 Task: Change  the formatting of the data to 'Which is Greater than5, 'In conditional formating, put the option 'Yelow Fill with Drak Yellow Text'In the sheet  Data Spreadsheetbook
Action: Mouse moved to (55, 109)
Screenshot: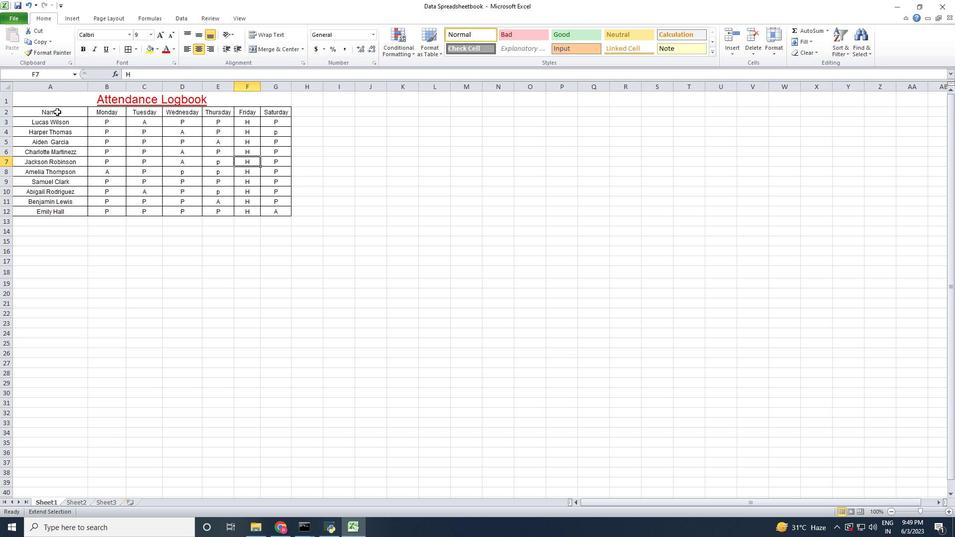 
Action: Mouse pressed left at (55, 109)
Screenshot: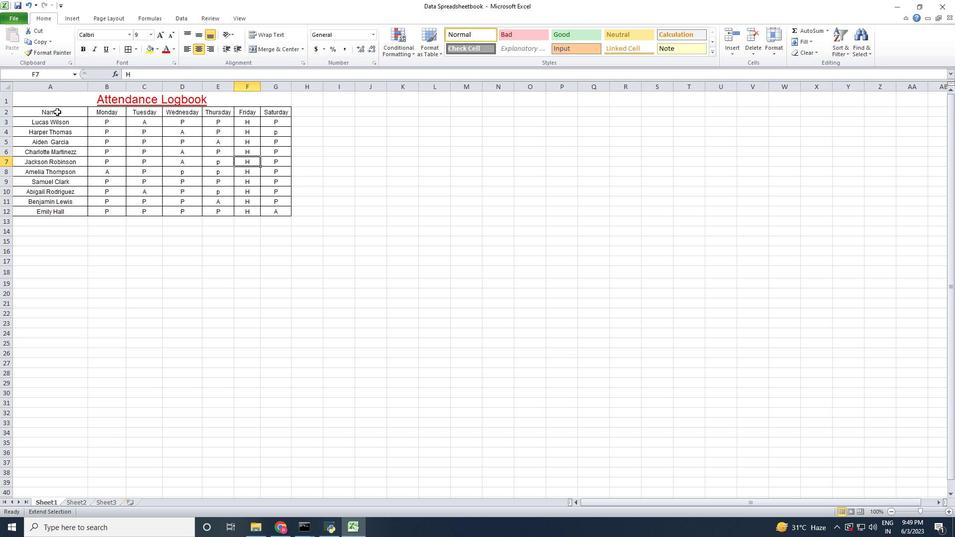
Action: Mouse moved to (38, 112)
Screenshot: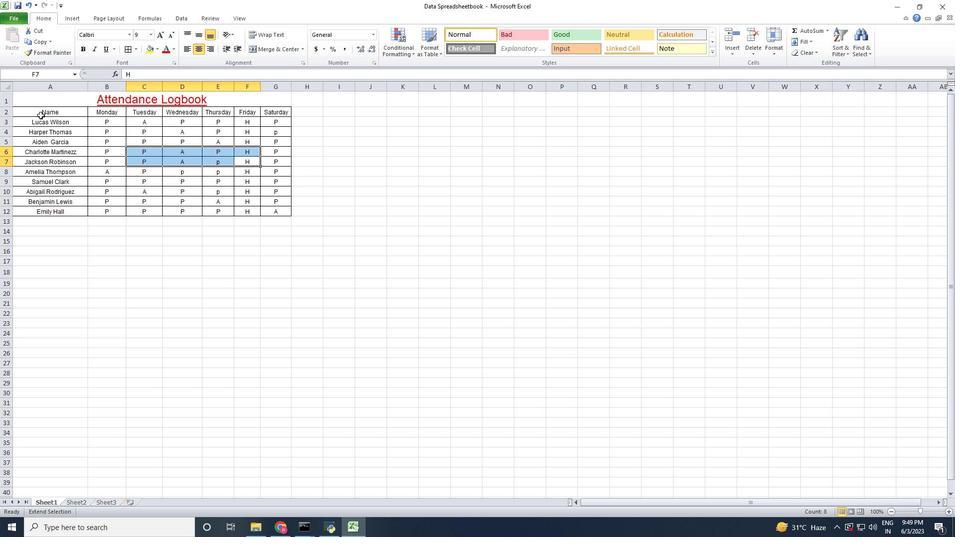 
Action: Mouse pressed left at (38, 112)
Screenshot: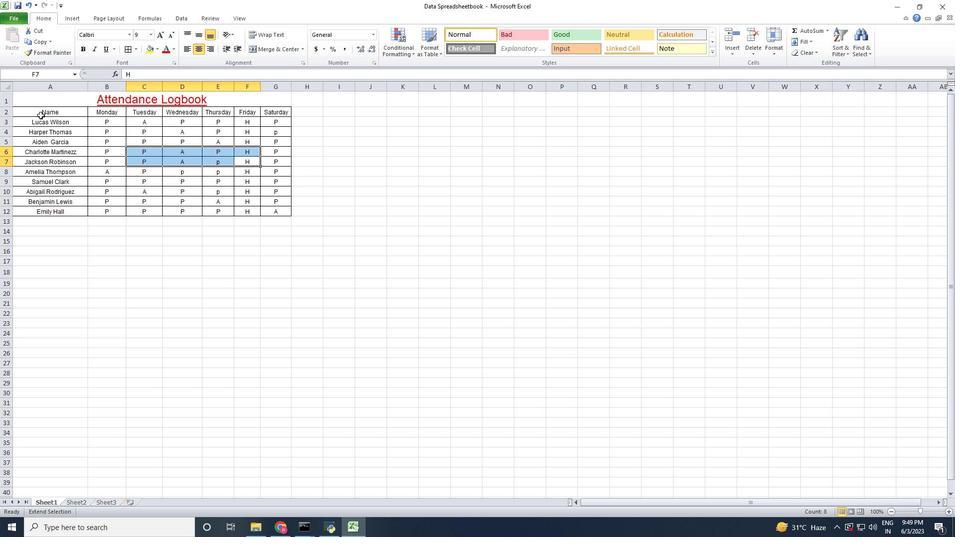 
Action: Mouse moved to (377, 192)
Screenshot: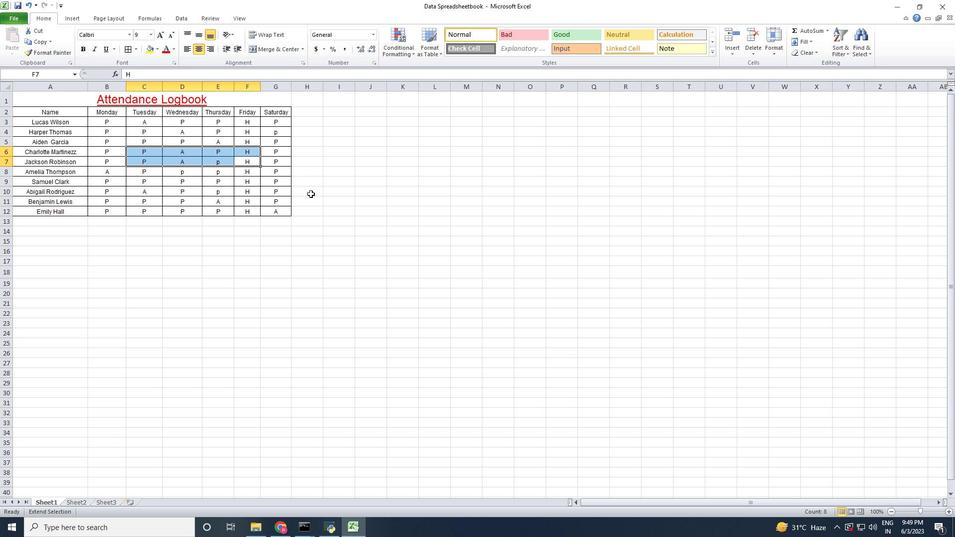 
Action: Mouse pressed left at (377, 192)
Screenshot: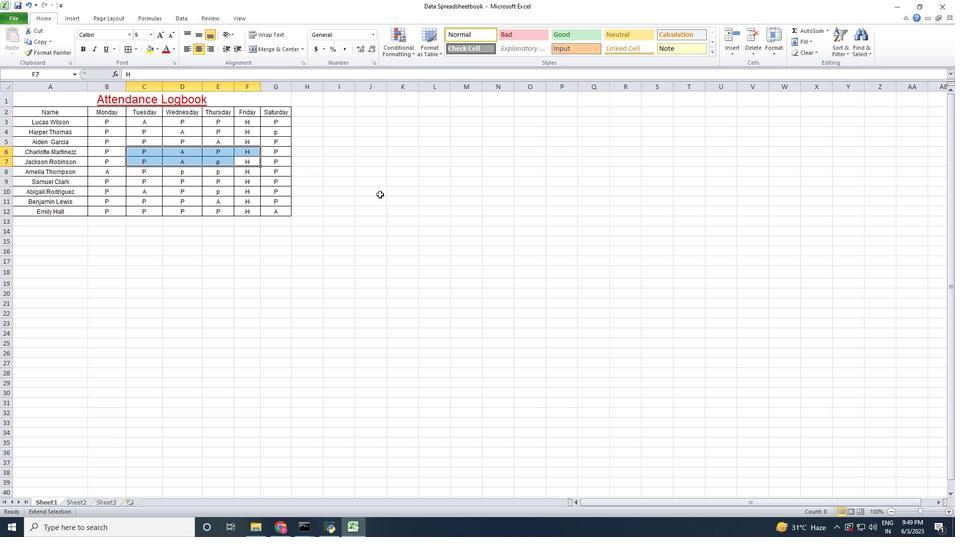 
Action: Mouse moved to (28, 108)
Screenshot: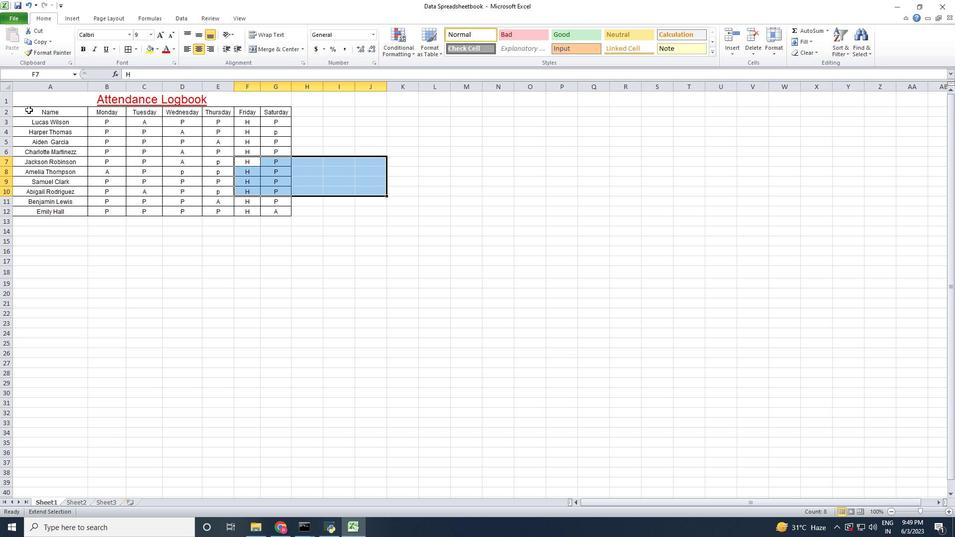 
Action: Mouse pressed left at (28, 108)
Screenshot: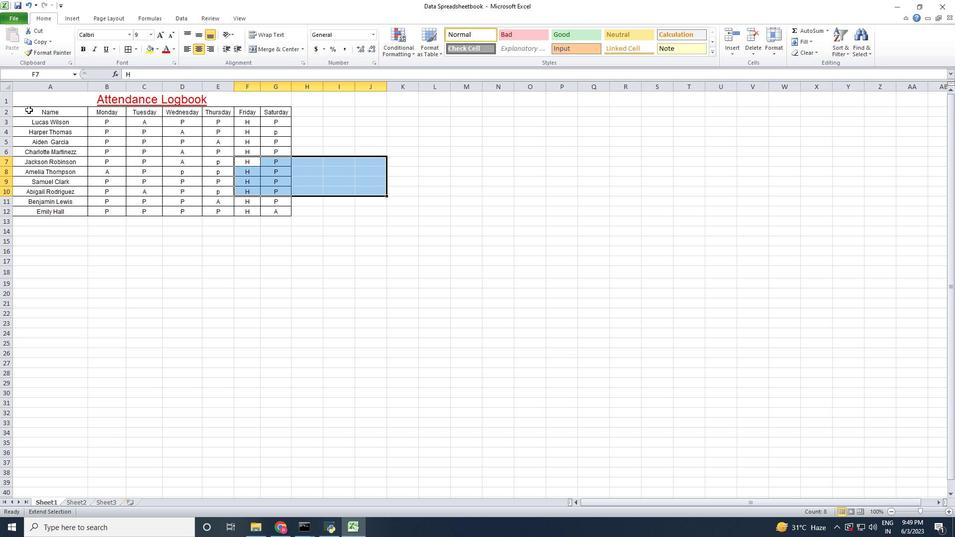 
Action: Mouse moved to (271, 208)
Screenshot: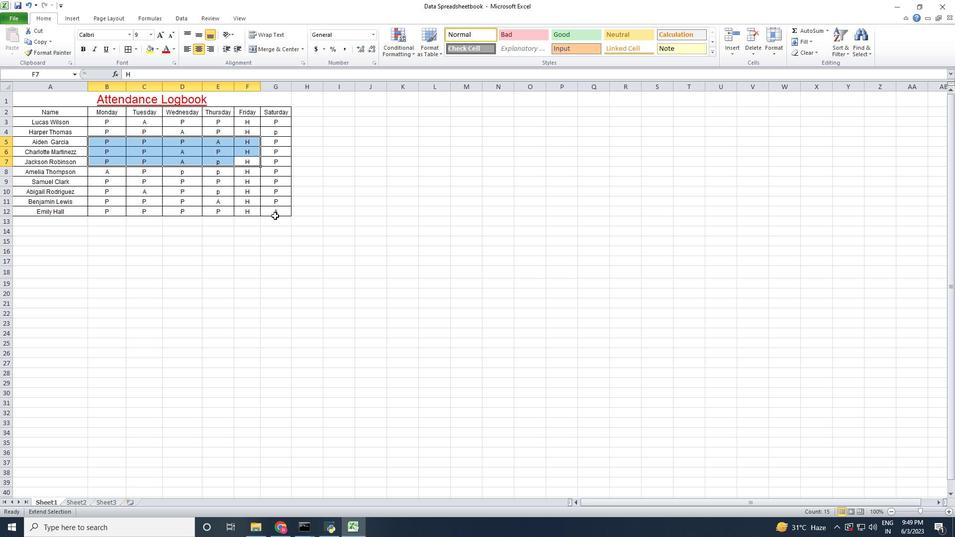 
Action: Mouse pressed left at (271, 208)
Screenshot: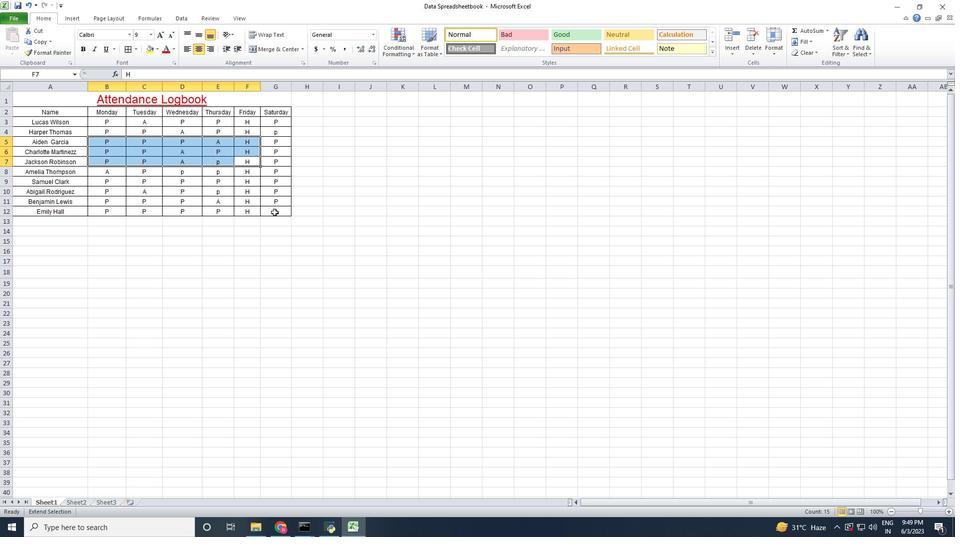 
Action: Mouse moved to (45, 111)
Screenshot: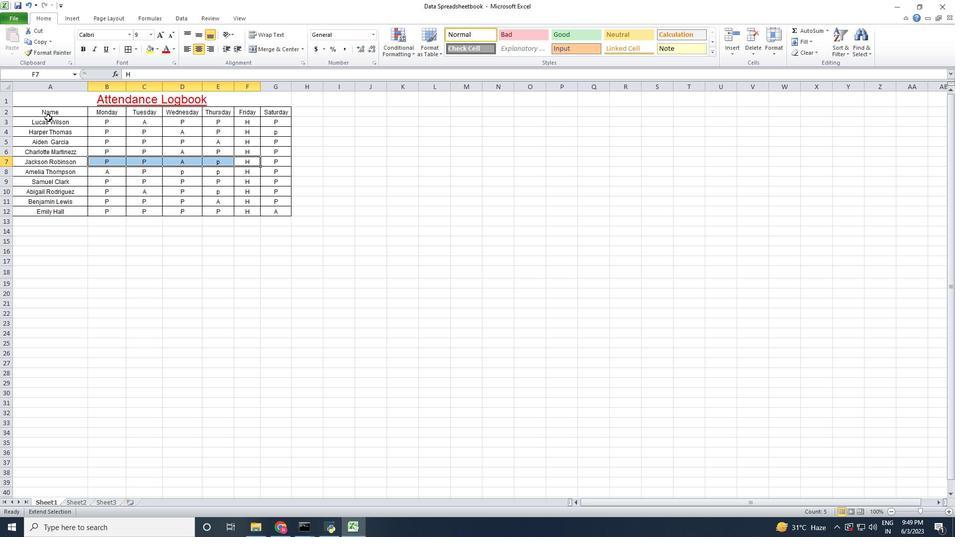 
Action: Mouse pressed left at (45, 111)
Screenshot: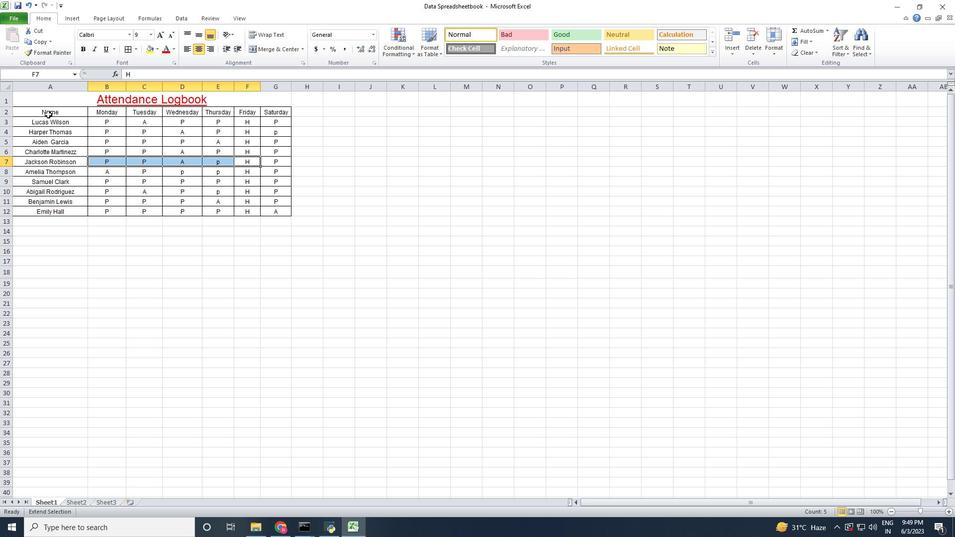 
Action: Mouse moved to (56, 112)
Screenshot: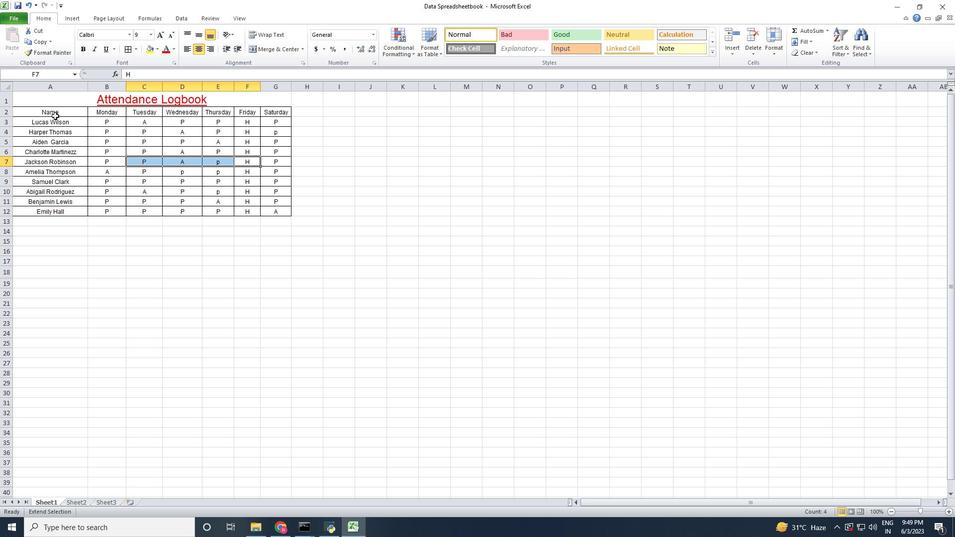 
Action: Mouse pressed left at (56, 112)
Screenshot: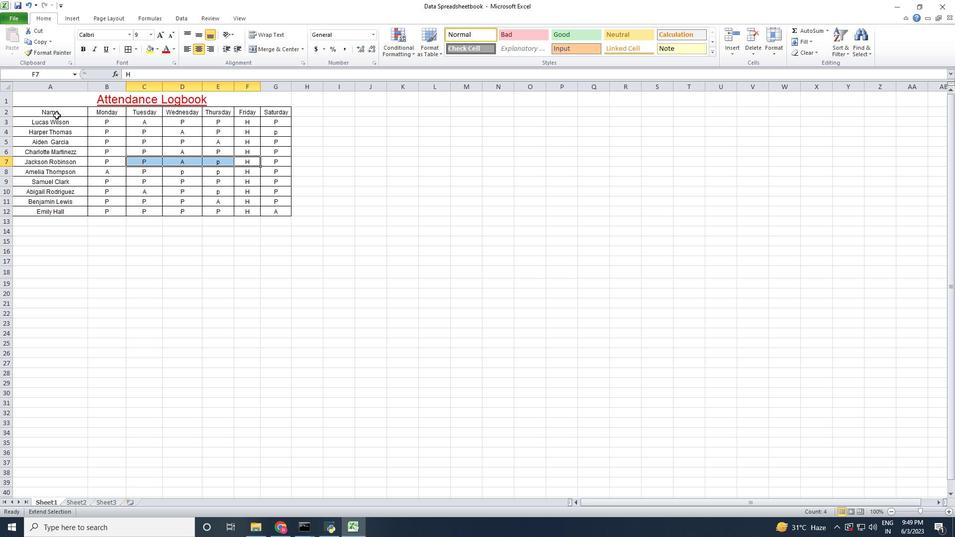 
Action: Mouse moved to (257, 163)
Screenshot: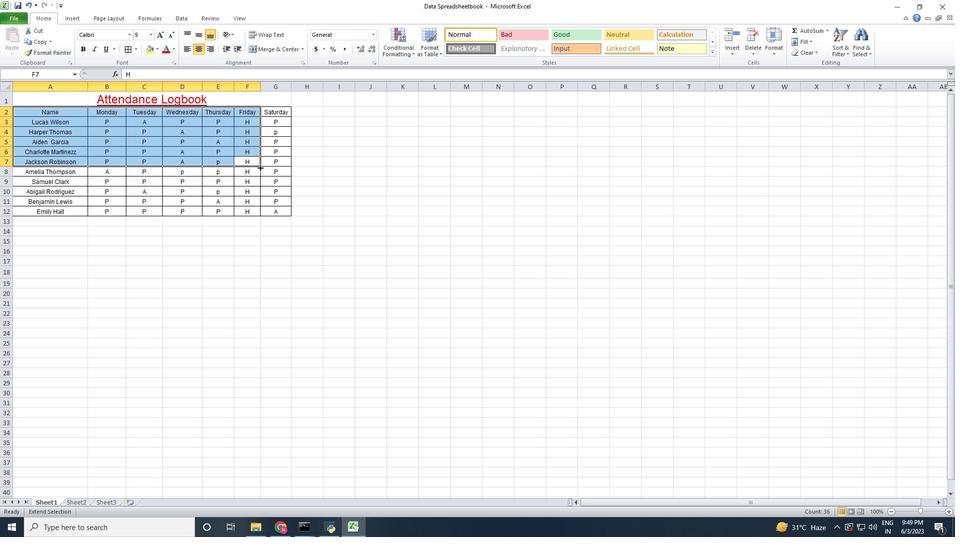 
Action: Mouse pressed left at (257, 163)
Screenshot: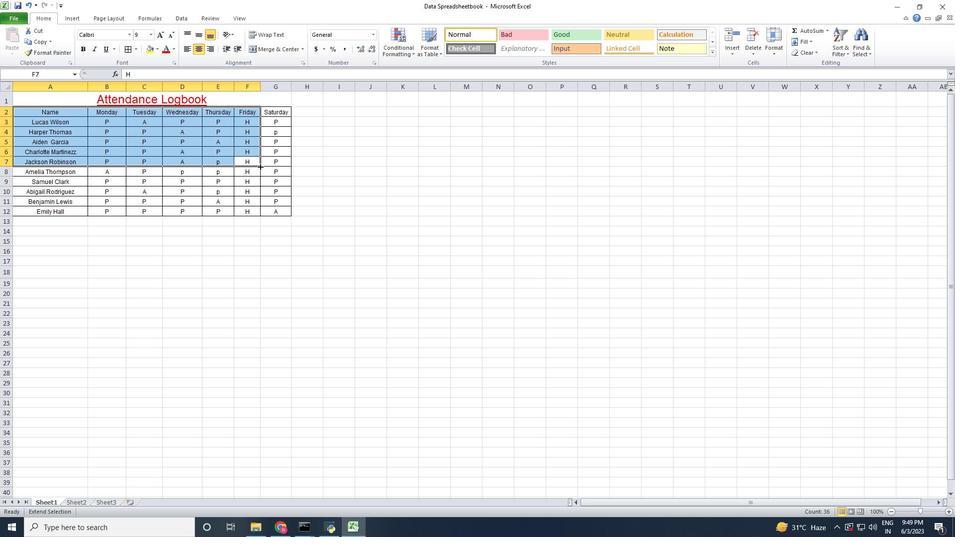 
Action: Mouse moved to (298, 162)
Screenshot: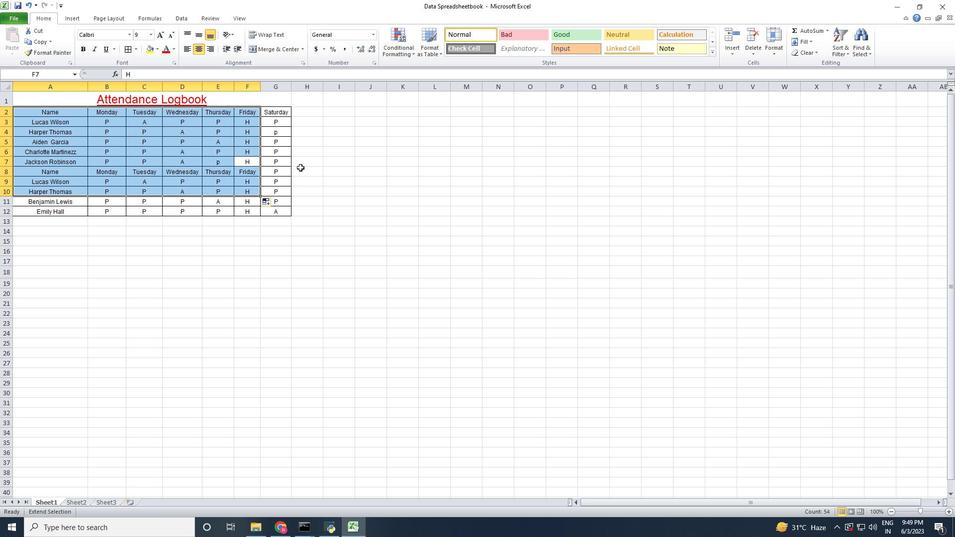 
Action: Mouse pressed left at (298, 162)
Screenshot: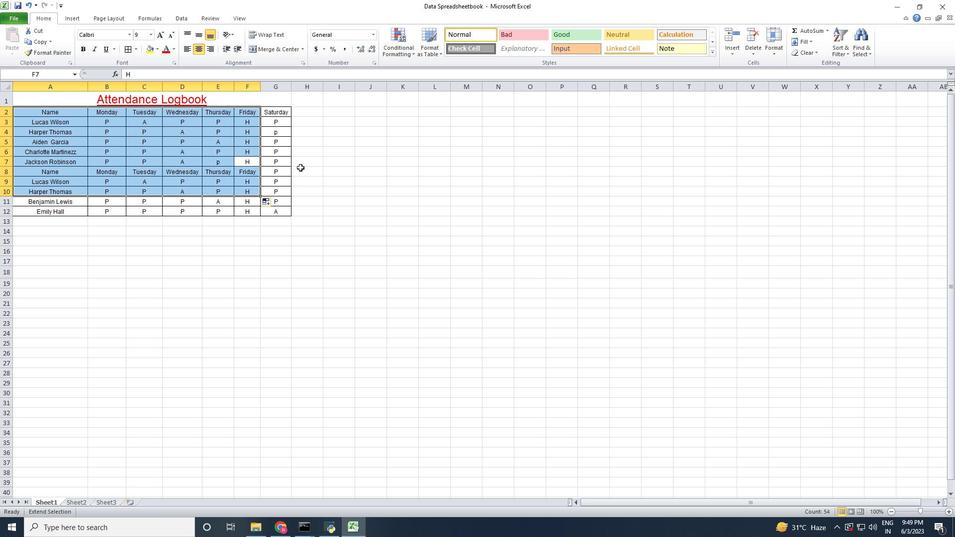 
Action: Mouse moved to (245, 183)
Screenshot: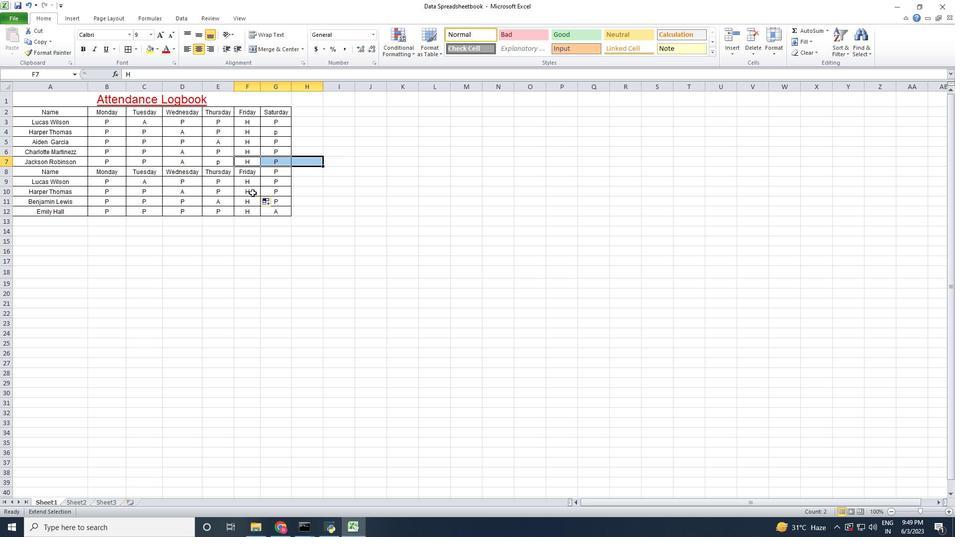 
Action: Mouse pressed left at (245, 183)
Screenshot: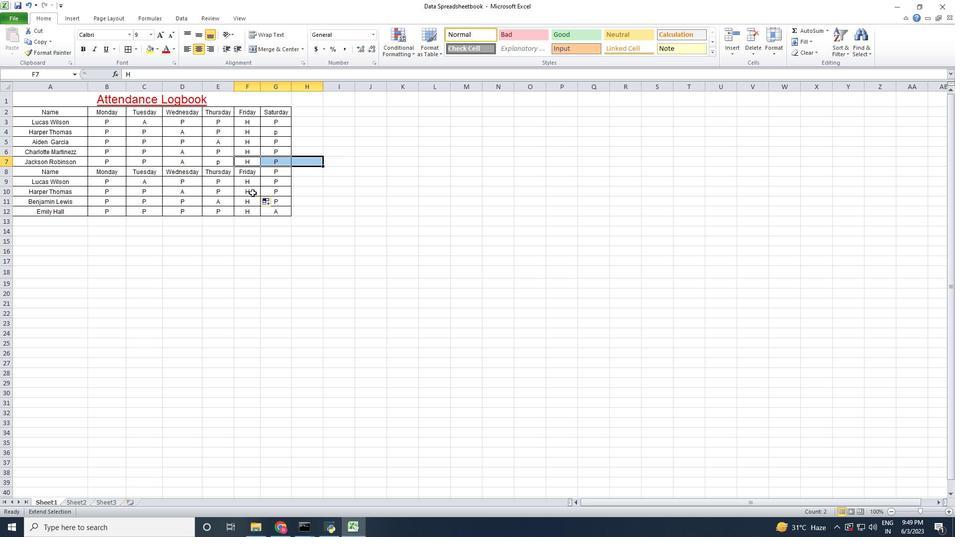 
Action: Mouse moved to (361, 226)
Screenshot: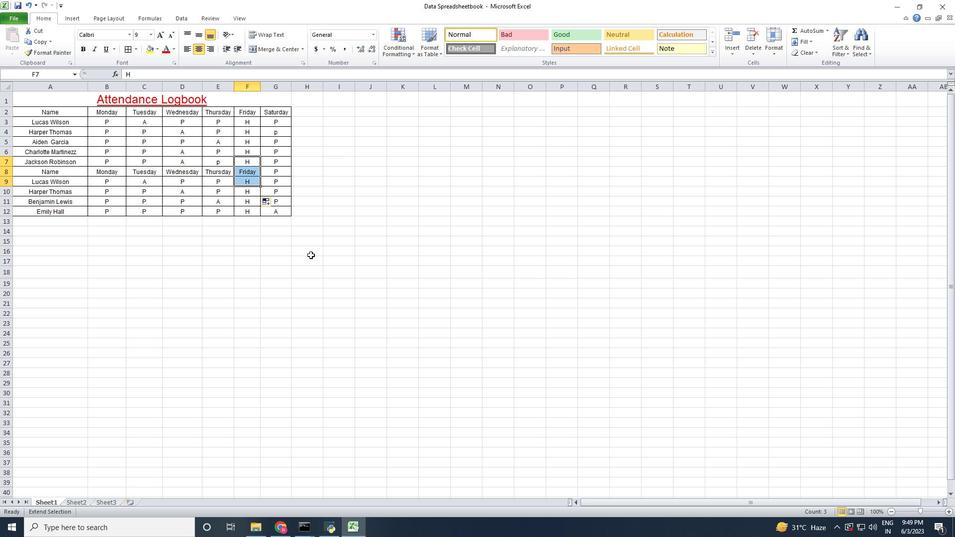 
Action: Mouse pressed right at (361, 226)
Screenshot: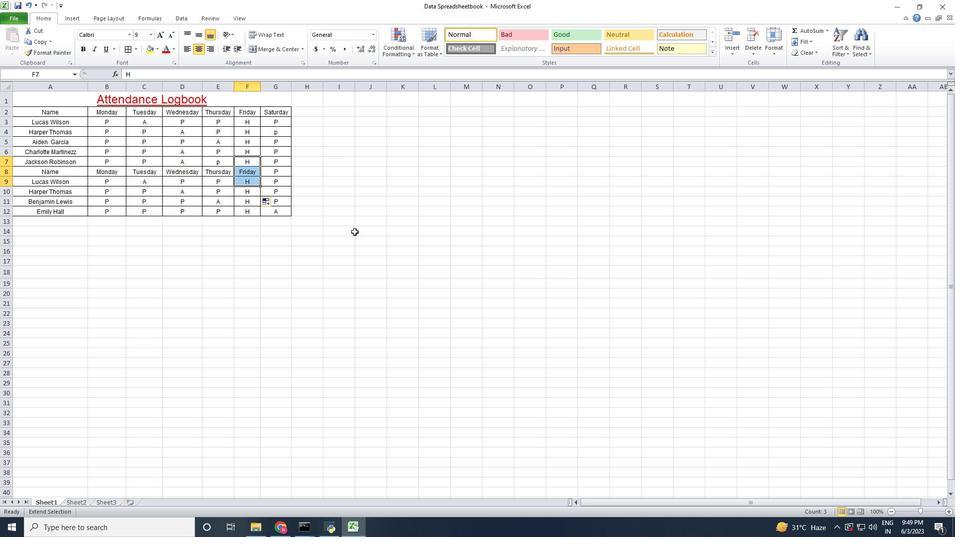 
Action: Mouse moved to (273, 275)
Screenshot: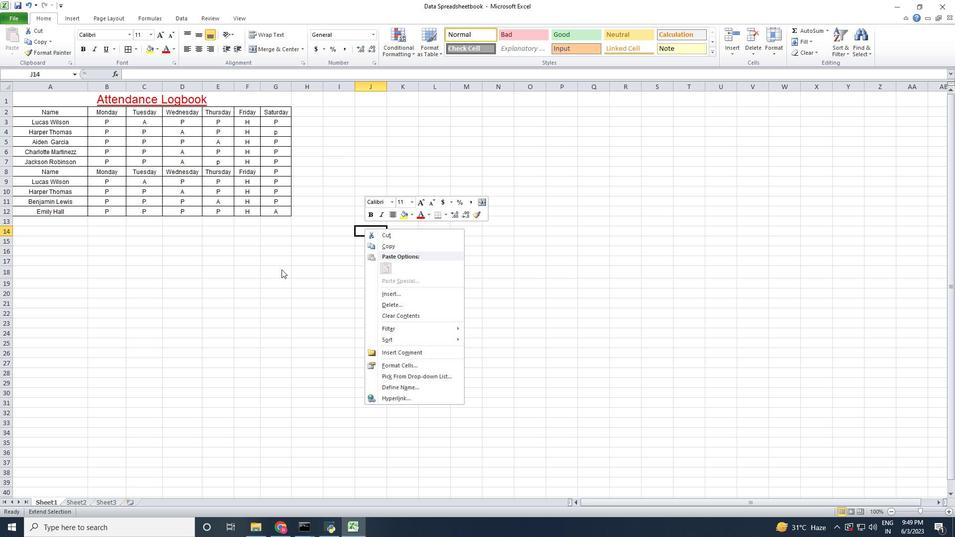 
Action: Mouse pressed left at (273, 275)
Screenshot: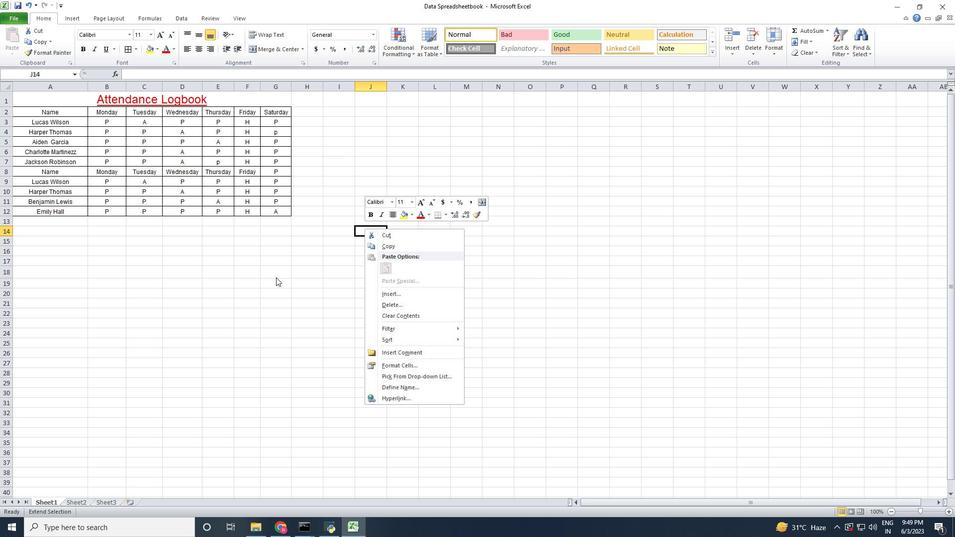 
Action: Mouse moved to (23, 112)
Screenshot: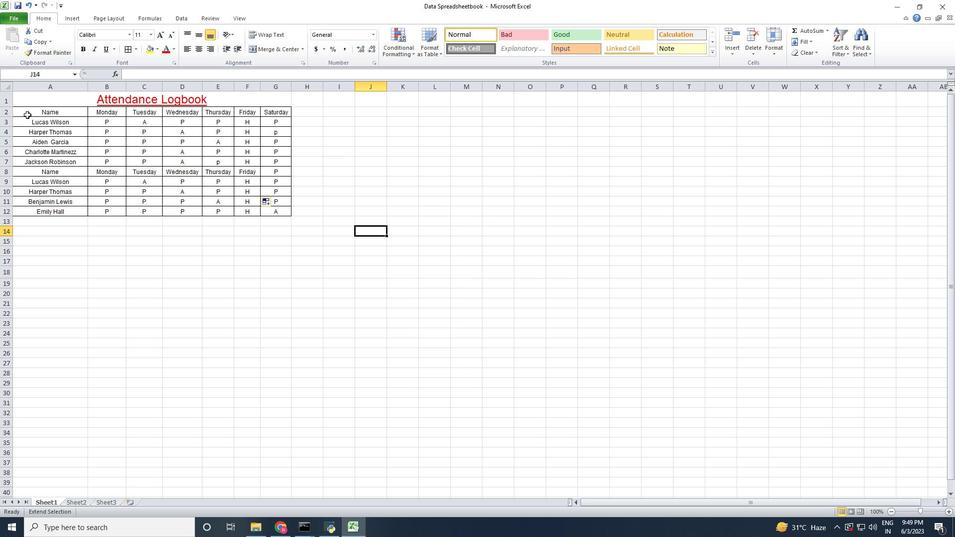 
Action: Mouse pressed left at (23, 112)
Screenshot: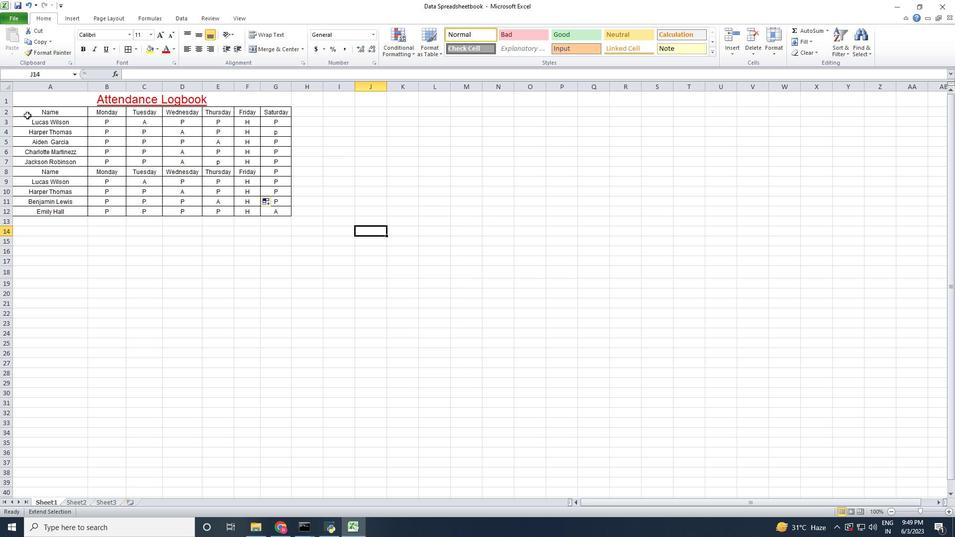 
Action: Mouse moved to (254, 274)
Screenshot: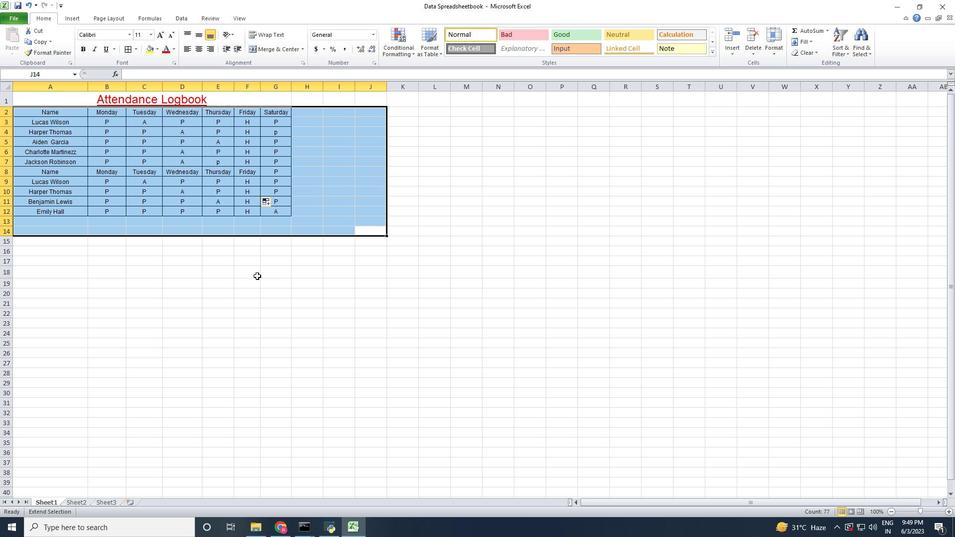 
Action: Mouse pressed left at (254, 274)
Screenshot: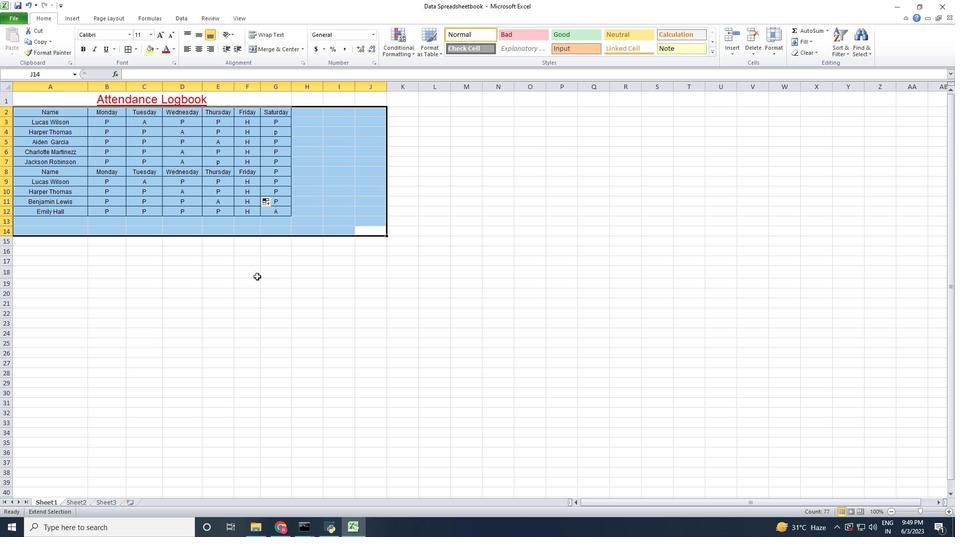 
Action: Mouse moved to (233, 300)
Screenshot: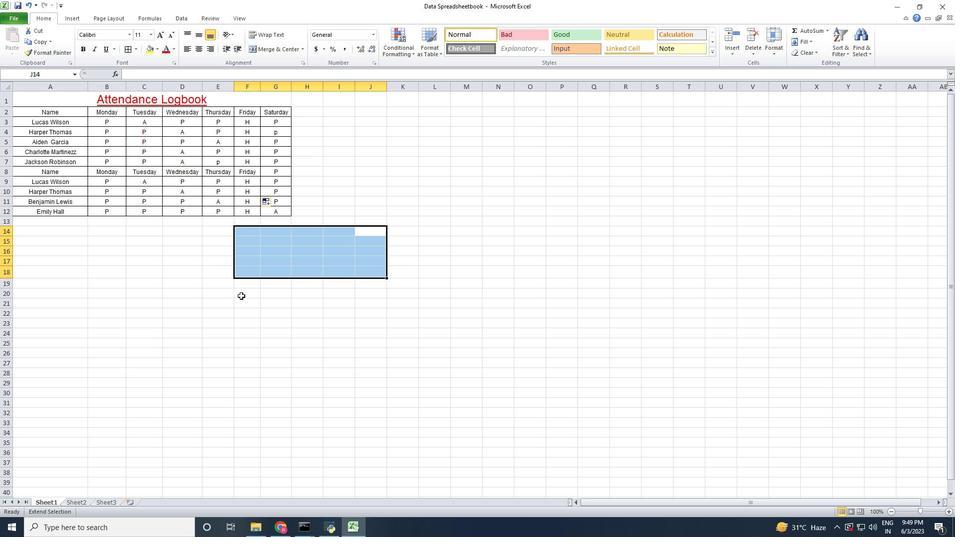 
Action: Key pressed ctrl+Z
Screenshot: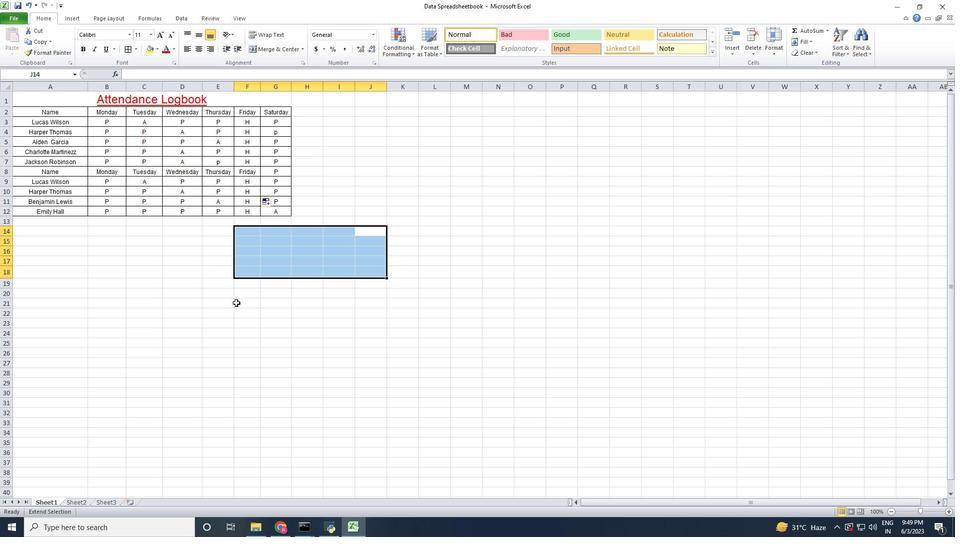 
Action: Mouse moved to (369, 269)
Screenshot: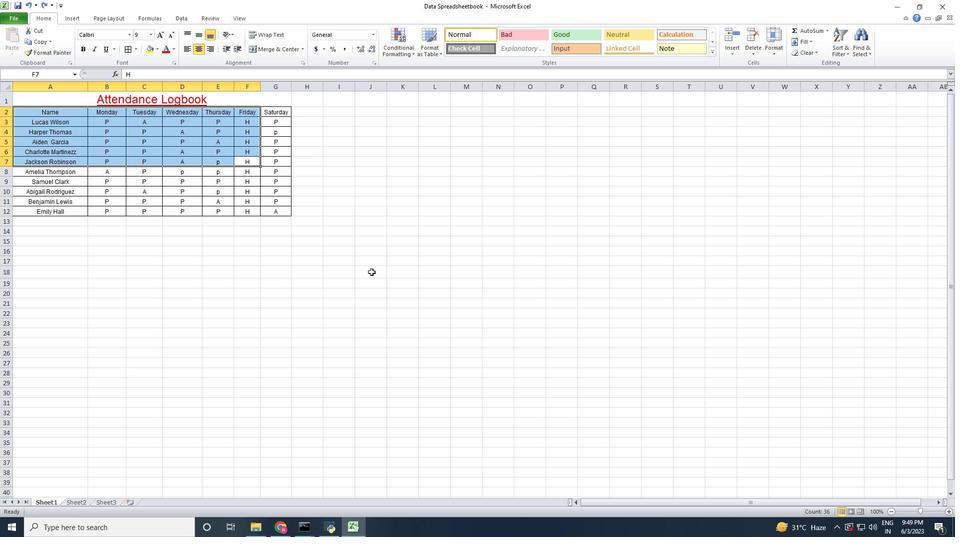 
Action: Mouse pressed left at (369, 269)
Screenshot: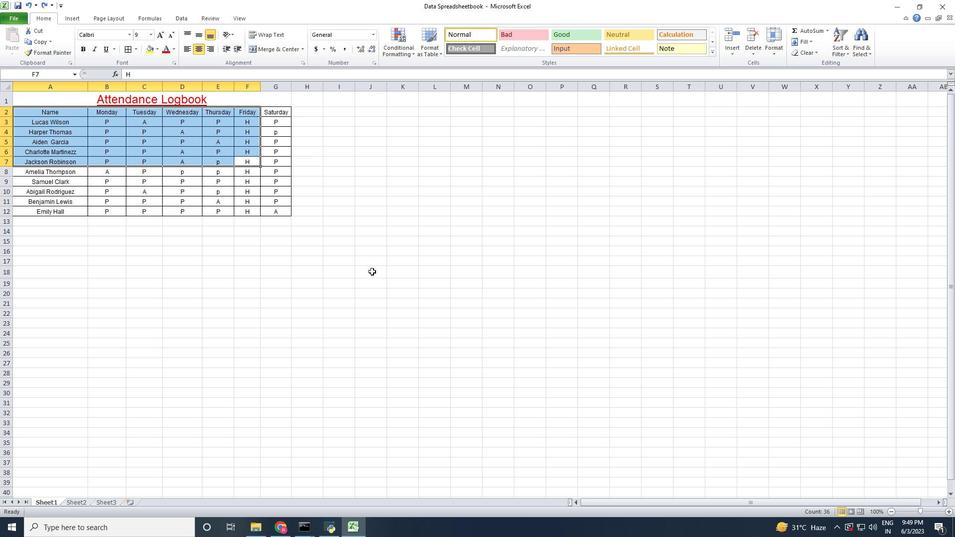
Action: Mouse moved to (12, 104)
Screenshot: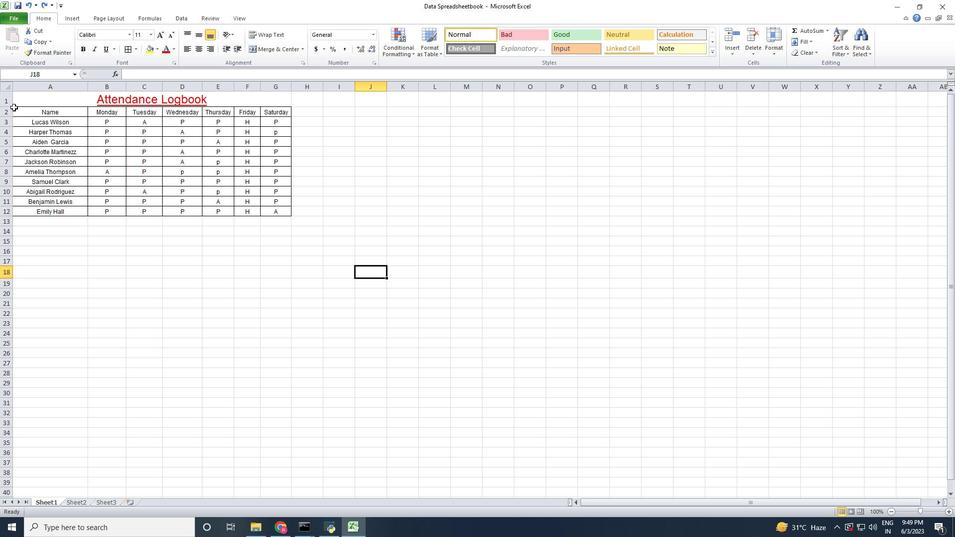 
Action: Mouse pressed left at (12, 104)
Screenshot: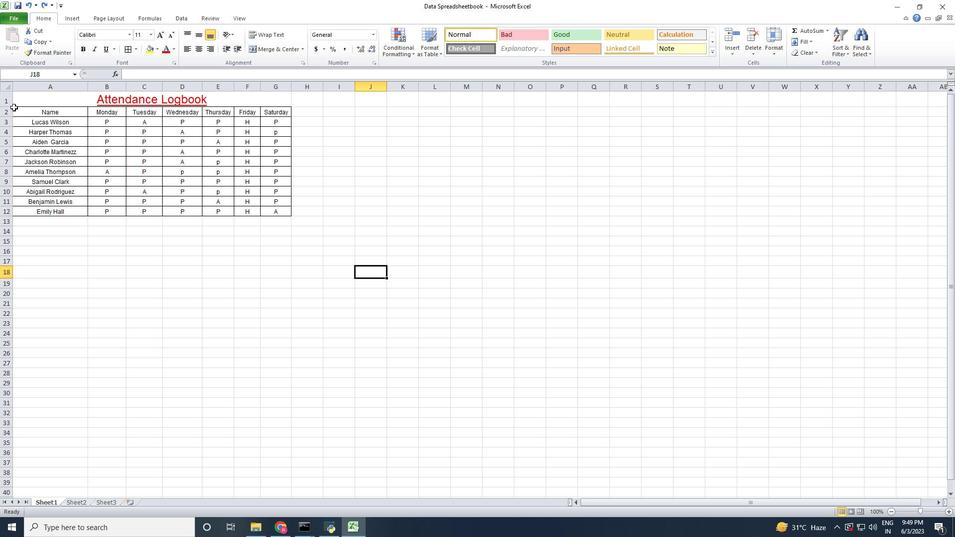 
Action: Mouse moved to (39, 109)
Screenshot: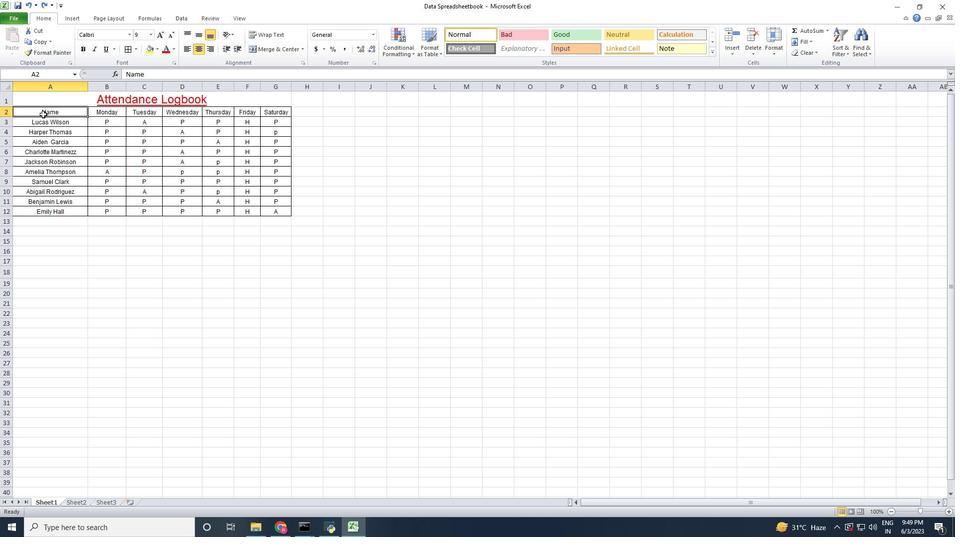 
Action: Mouse pressed left at (39, 109)
Screenshot: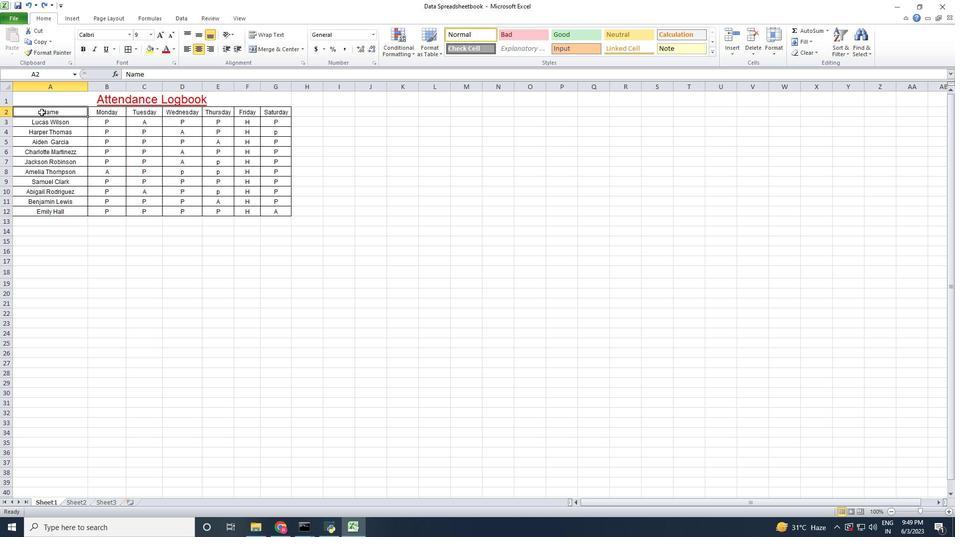 
Action: Mouse moved to (50, 100)
Screenshot: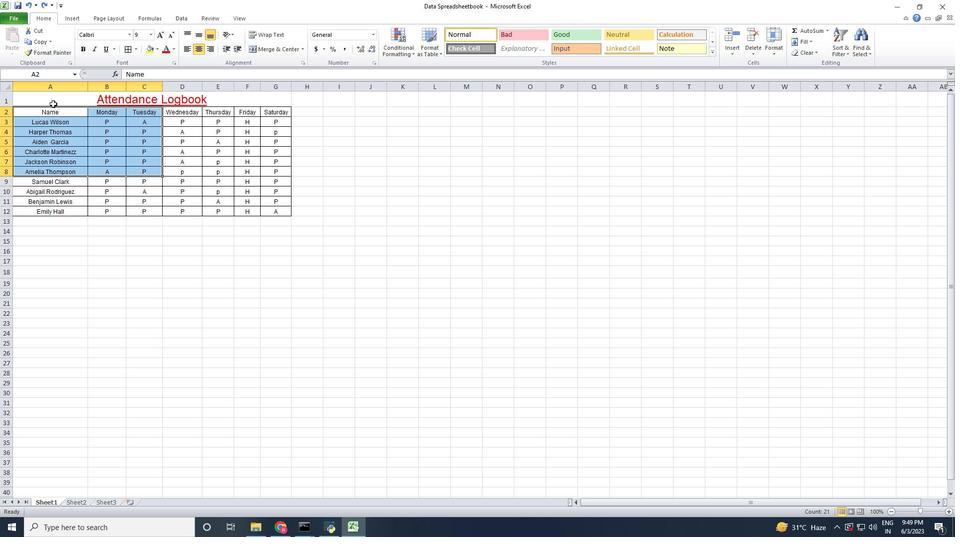 
Action: Mouse pressed left at (50, 100)
Screenshot: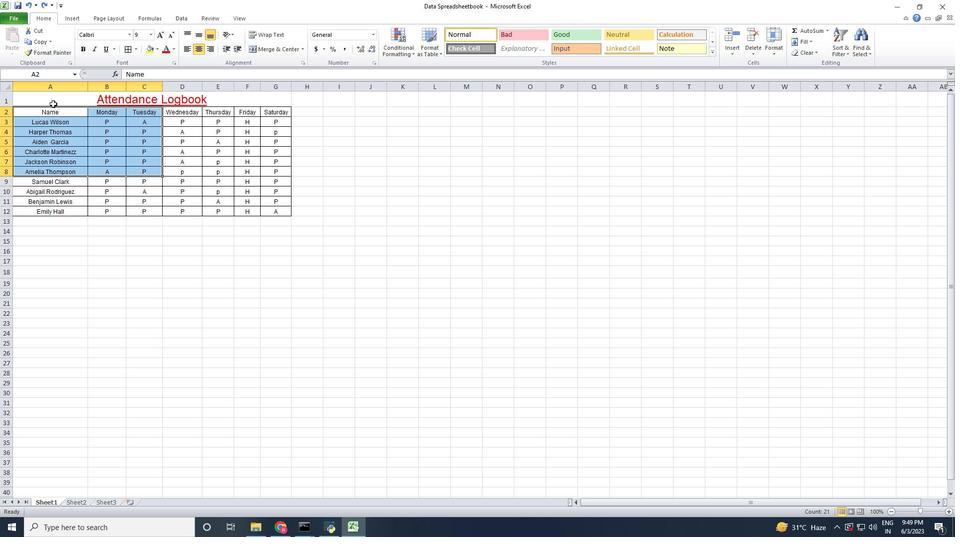 
Action: Mouse moved to (28, 100)
Screenshot: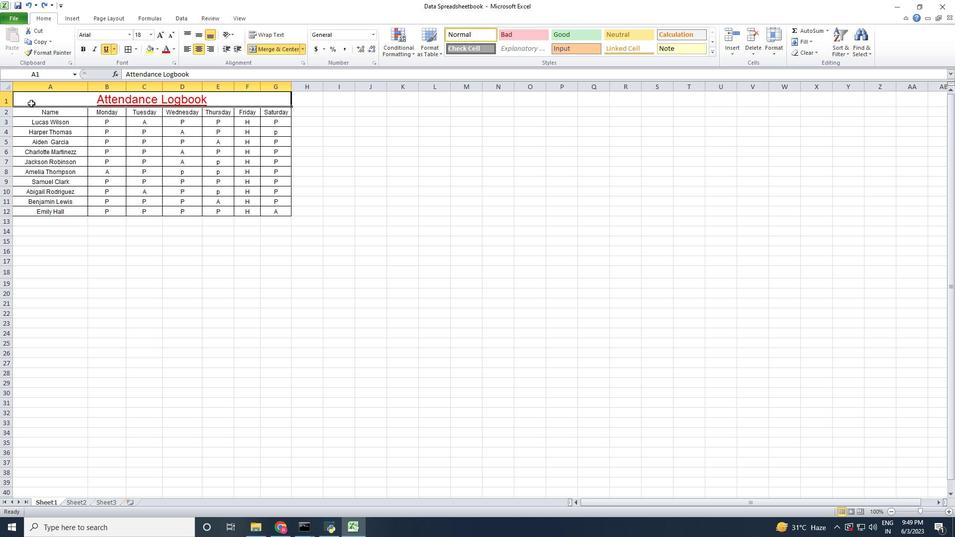 
Action: Mouse pressed left at (28, 100)
Screenshot: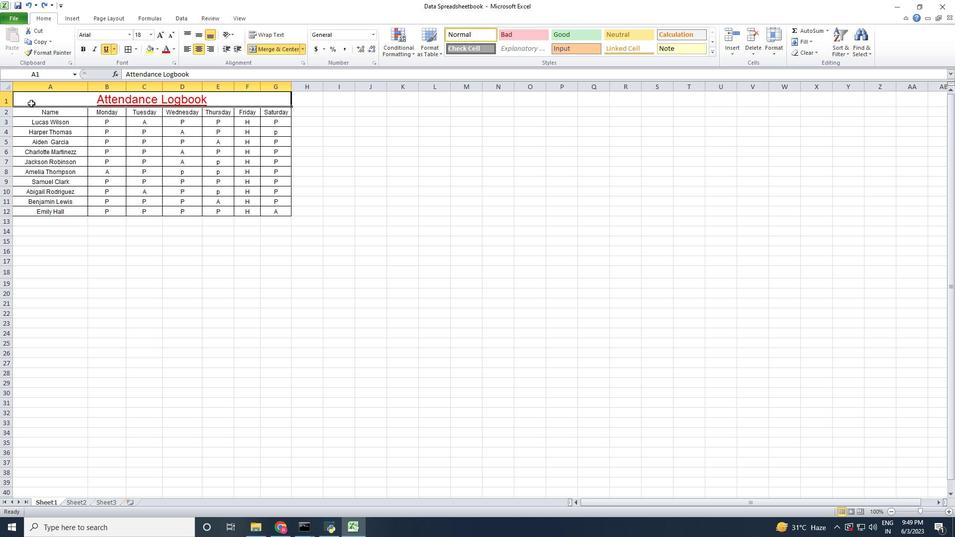 
Action: Mouse moved to (396, 52)
Screenshot: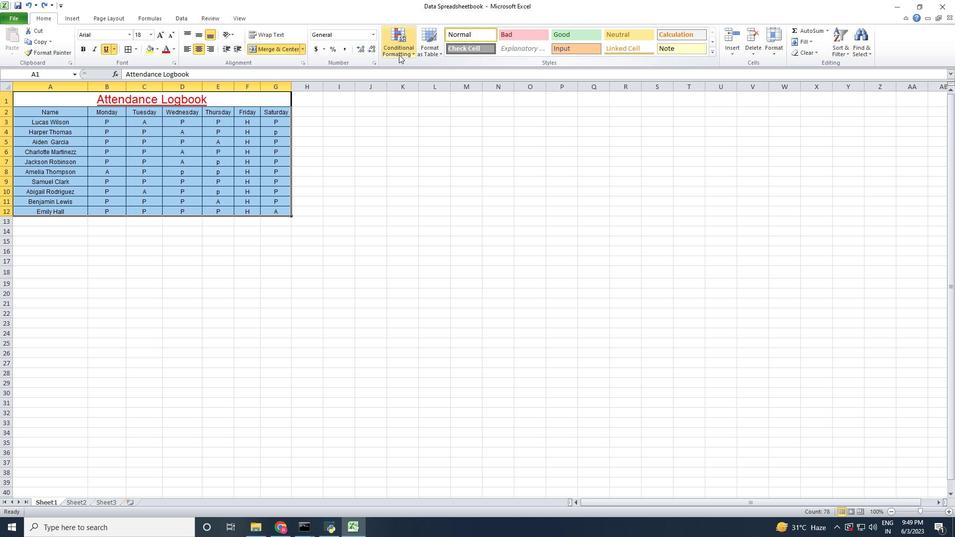 
Action: Mouse pressed left at (396, 52)
Screenshot: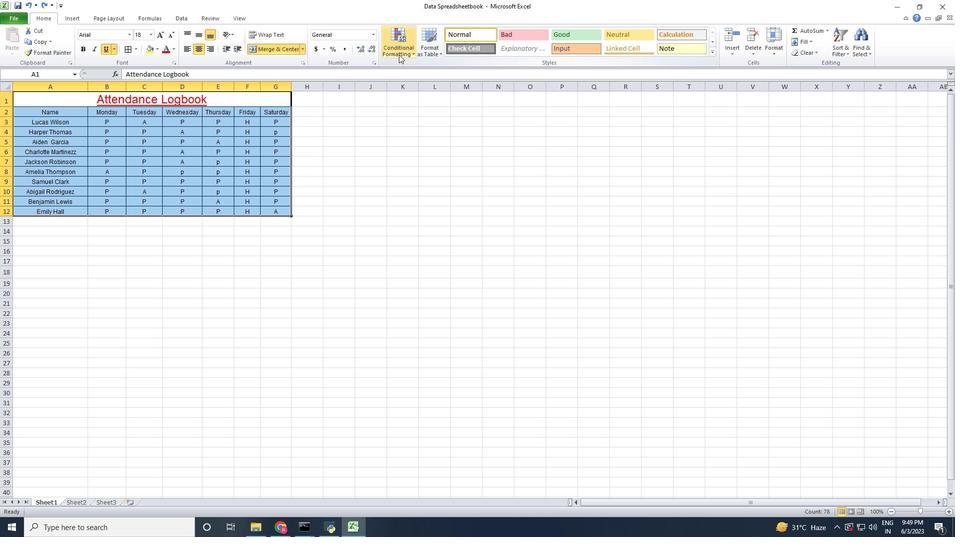 
Action: Mouse moved to (405, 71)
Screenshot: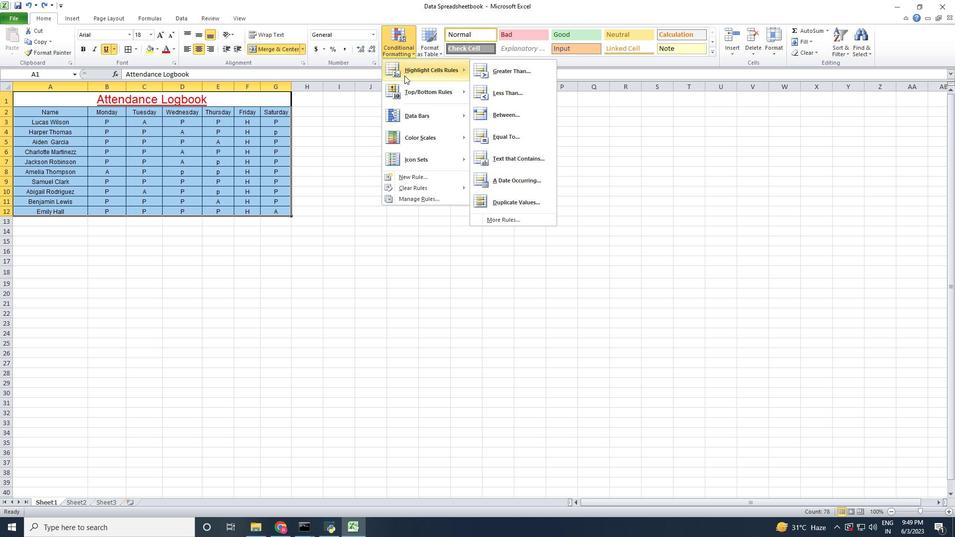 
Action: Mouse pressed left at (405, 71)
Screenshot: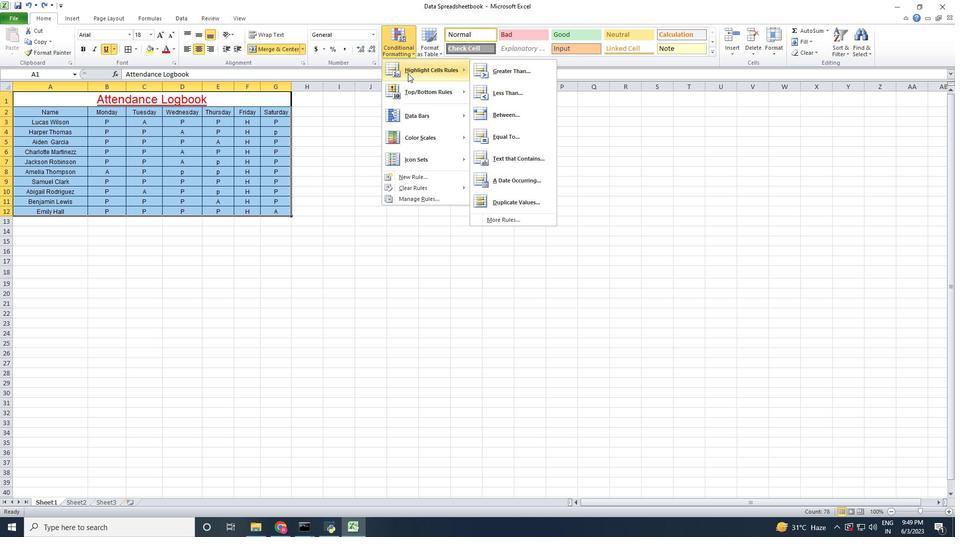 
Action: Mouse moved to (485, 68)
Screenshot: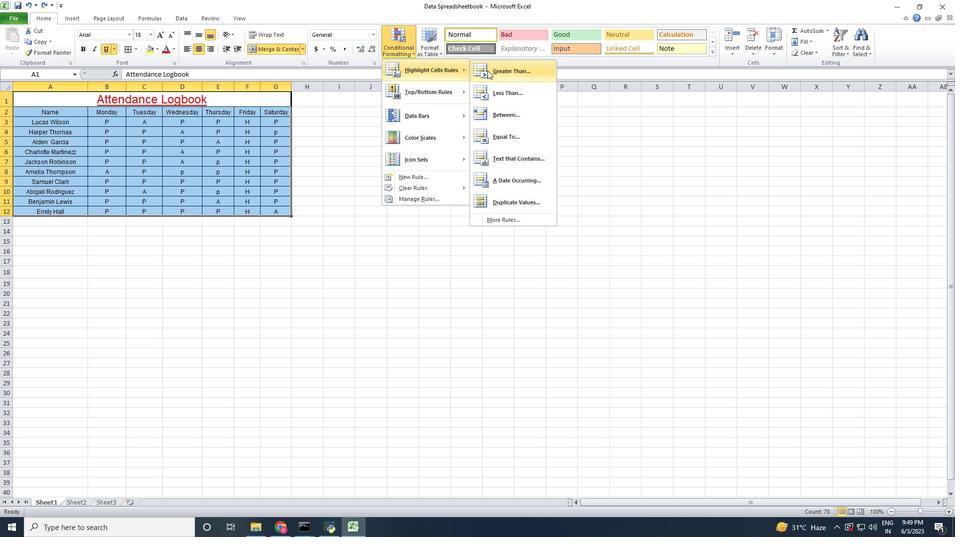 
Action: Mouse pressed left at (485, 68)
Screenshot: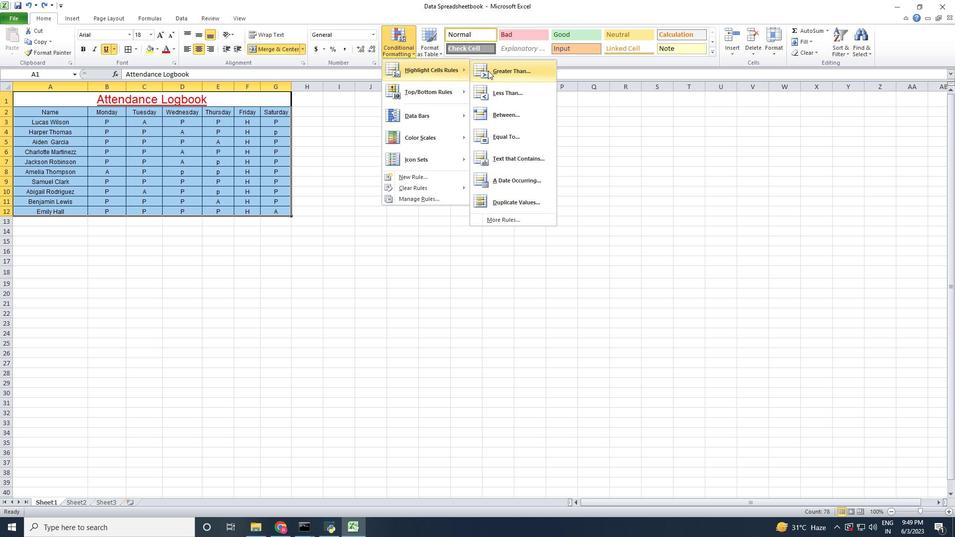 
Action: Mouse moved to (209, 247)
Screenshot: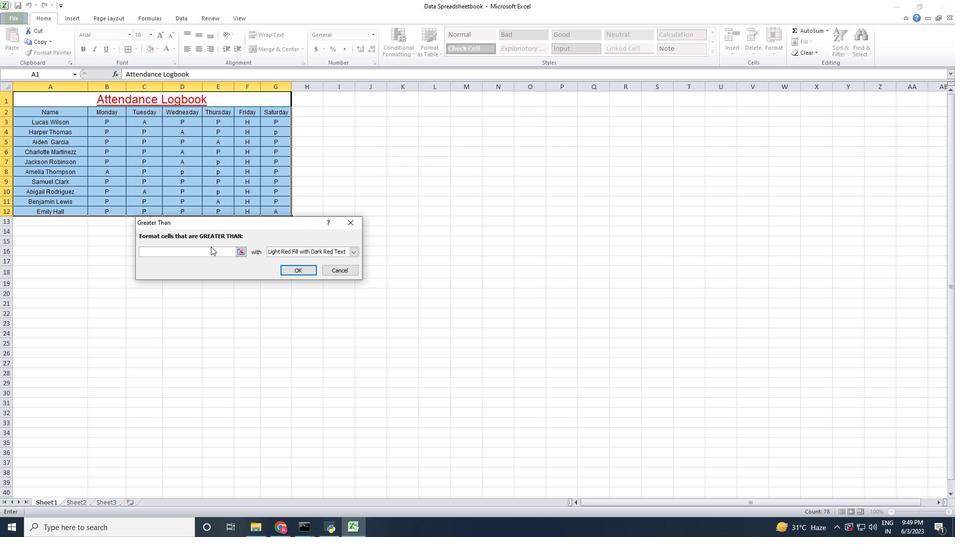 
Action: Mouse pressed left at (209, 247)
Screenshot: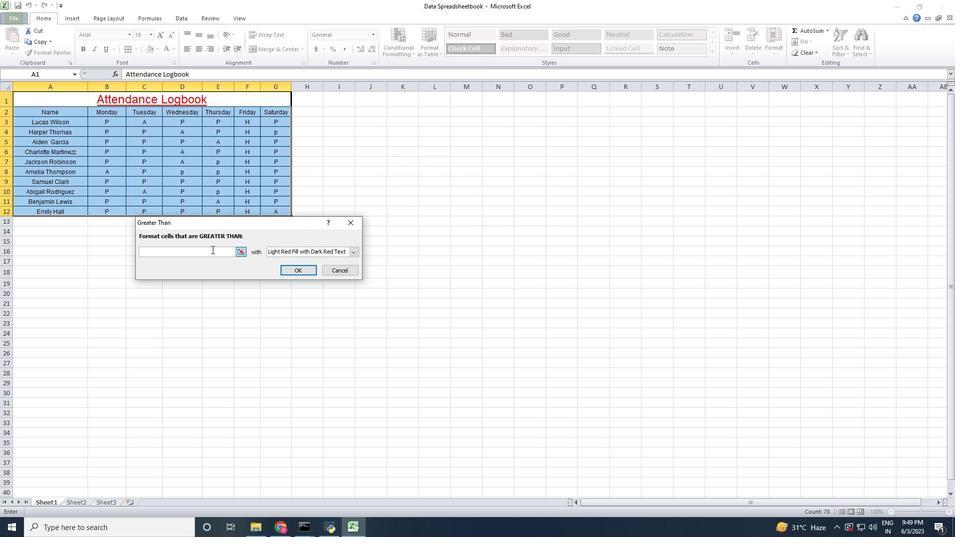 
Action: Mouse moved to (217, 263)
Screenshot: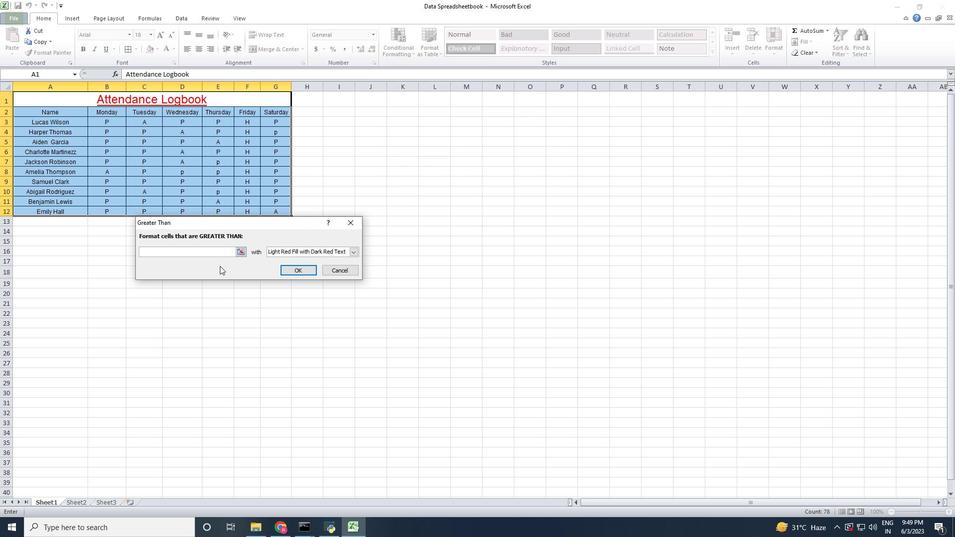 
Action: Key pressed 5
Screenshot: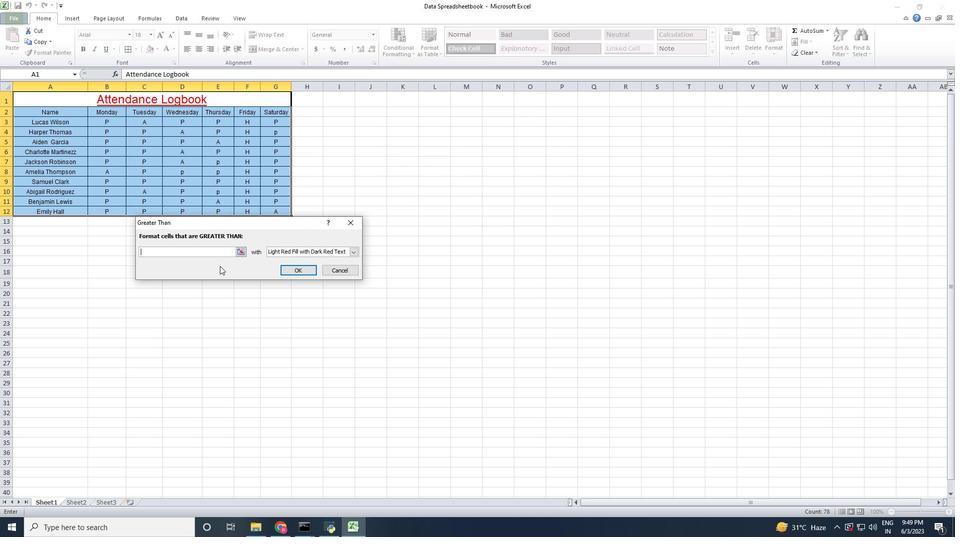 
Action: Mouse moved to (347, 249)
Screenshot: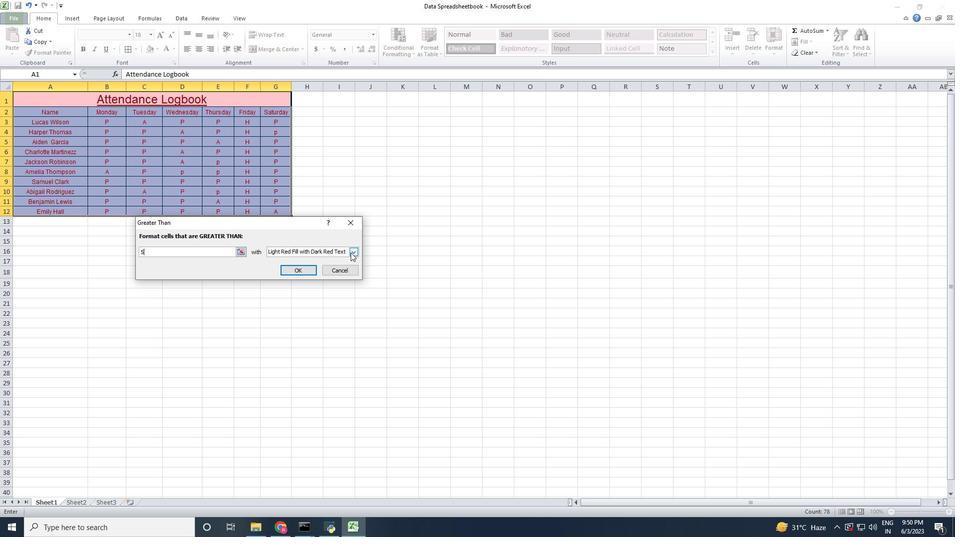 
Action: Mouse pressed left at (347, 249)
Screenshot: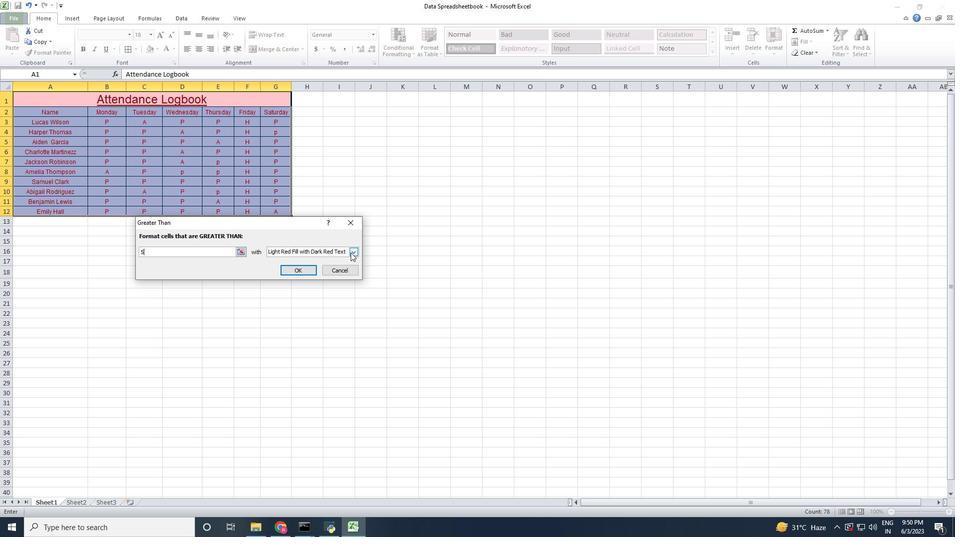
Action: Mouse moved to (319, 267)
Screenshot: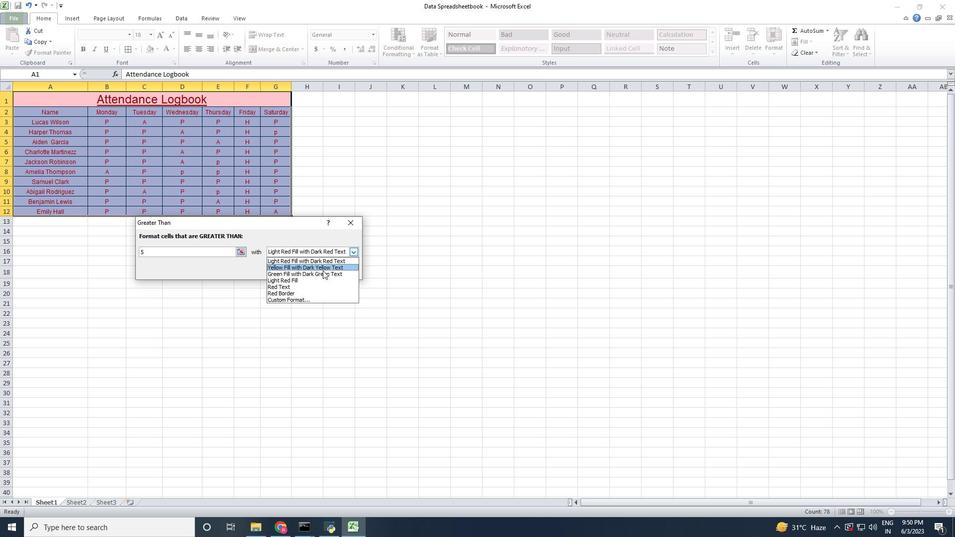 
Action: Mouse pressed left at (319, 267)
Screenshot: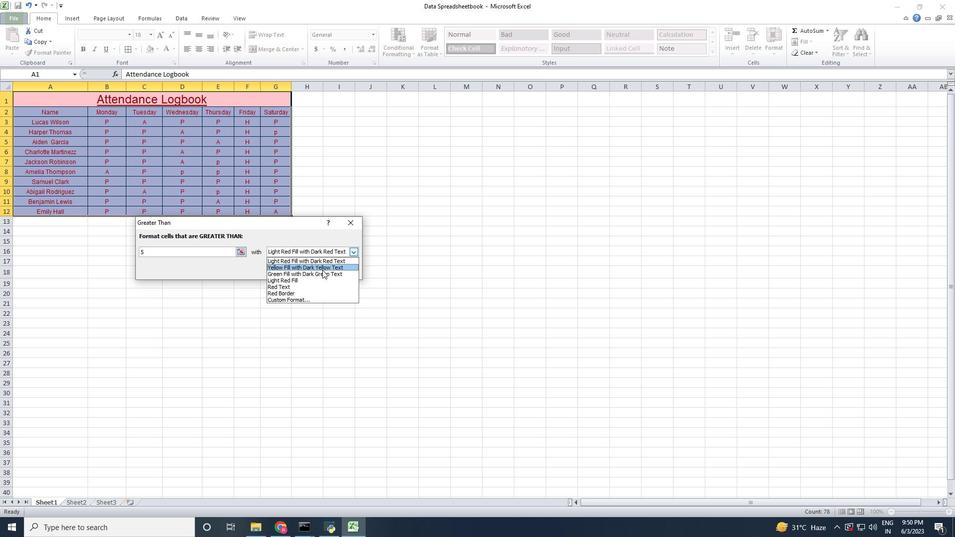 
Action: Mouse moved to (302, 268)
Screenshot: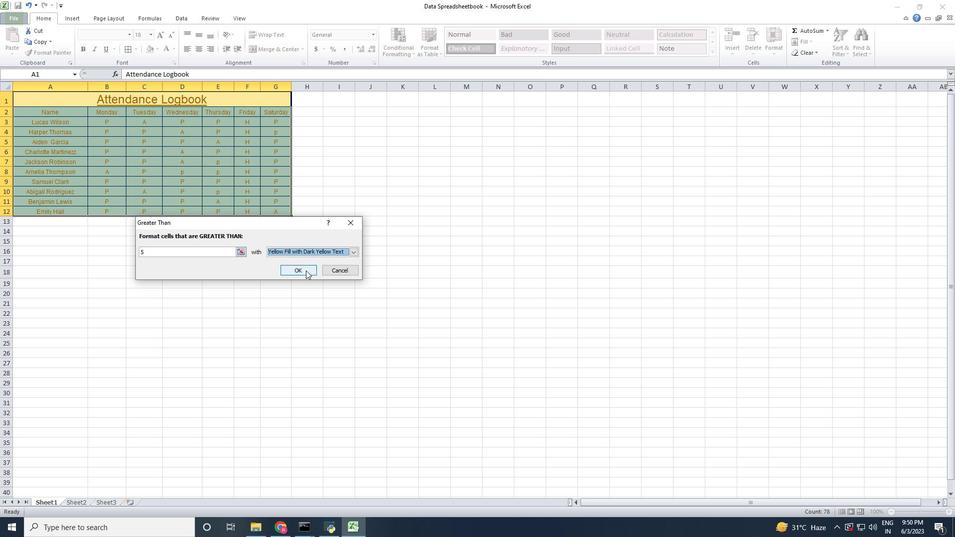 
Action: Mouse pressed left at (302, 268)
Screenshot: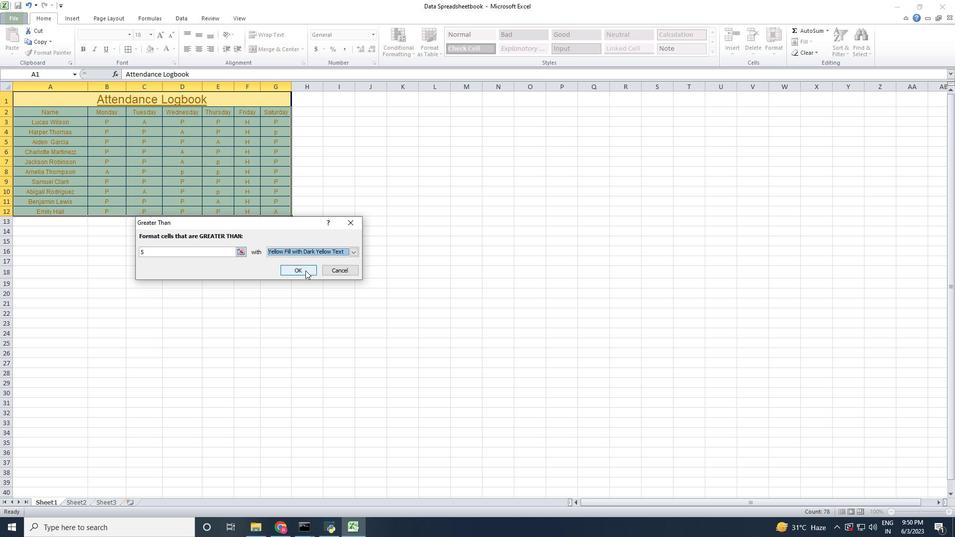 
Action: Mouse moved to (328, 239)
Screenshot: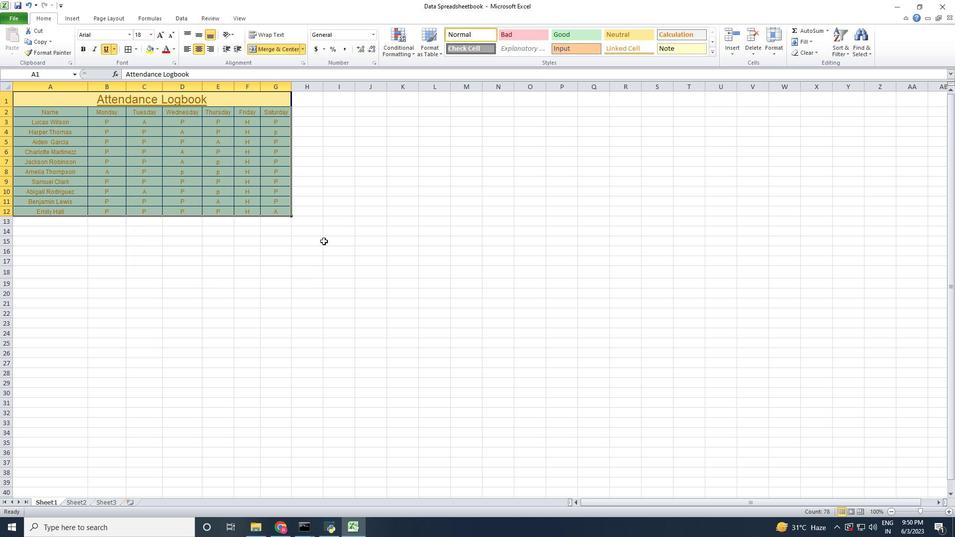 
Action: Mouse pressed left at (328, 239)
Screenshot: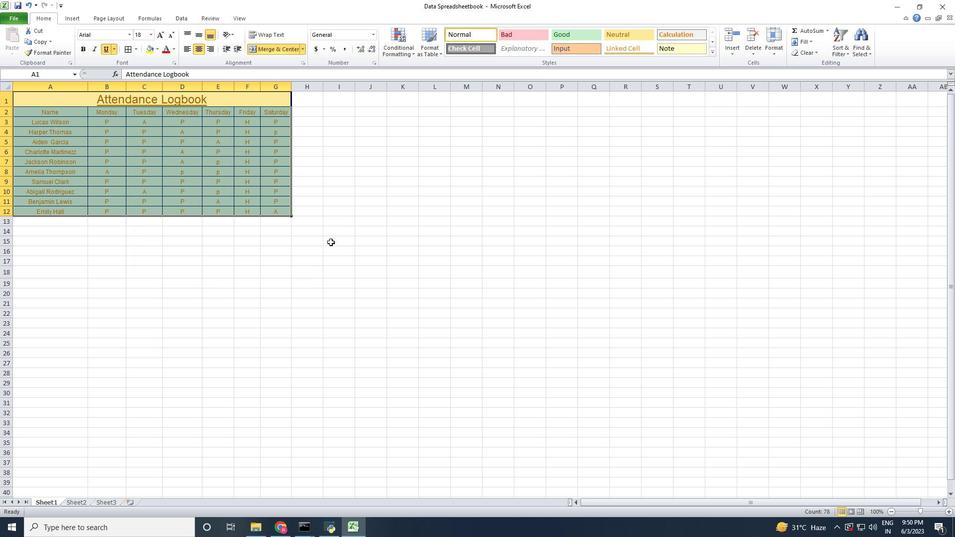 
Action: Mouse moved to (227, 472)
Screenshot: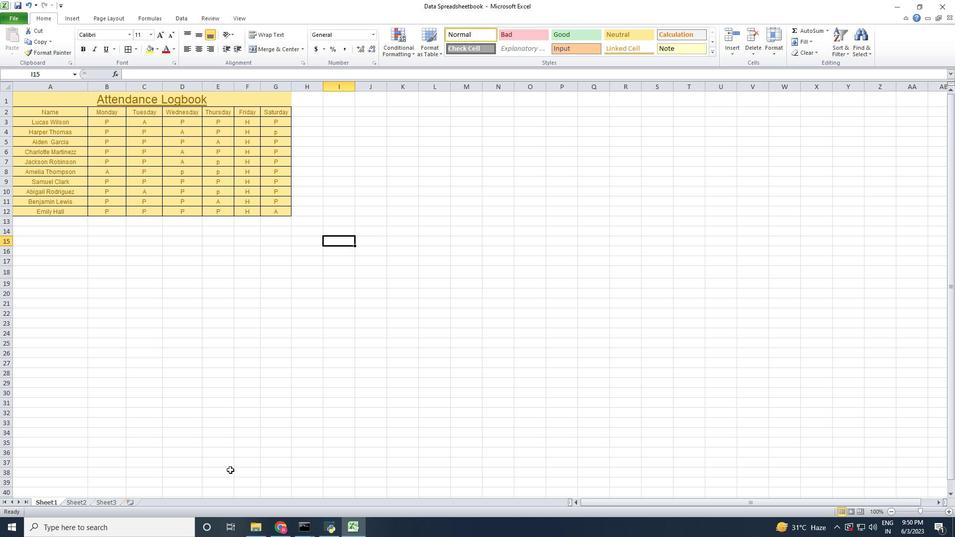 
Action: Key pressed ctrl+Z
Screenshot: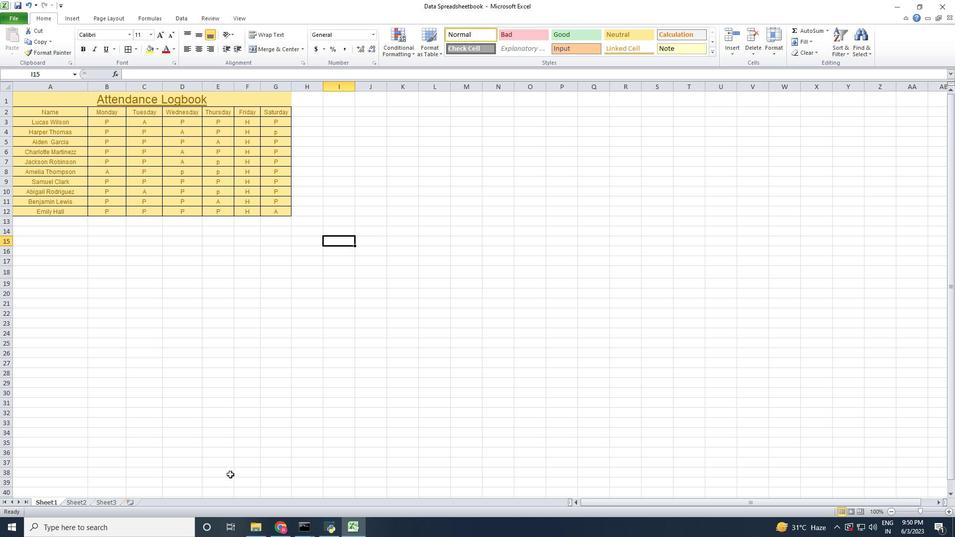
Action: Mouse moved to (485, 169)
Screenshot: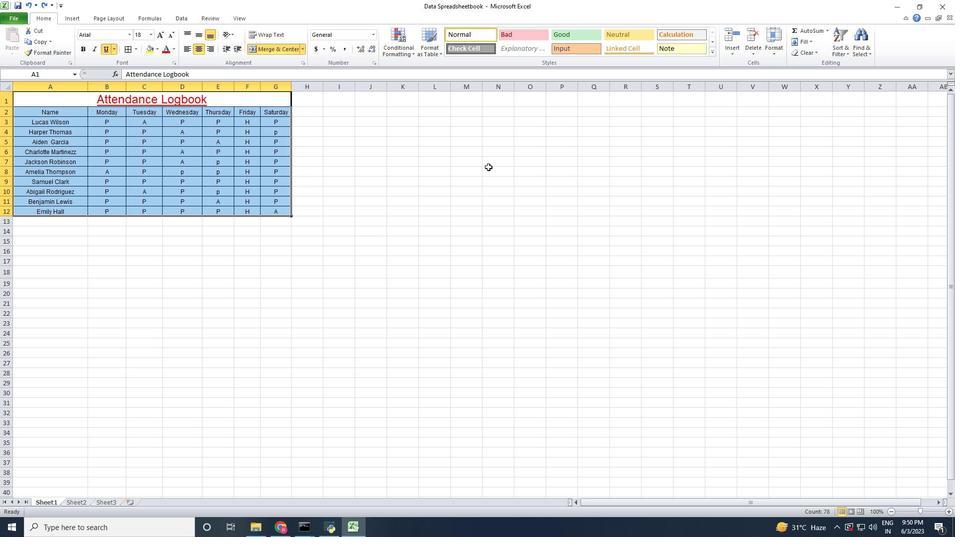 
Action: Mouse pressed left at (485, 169)
Screenshot: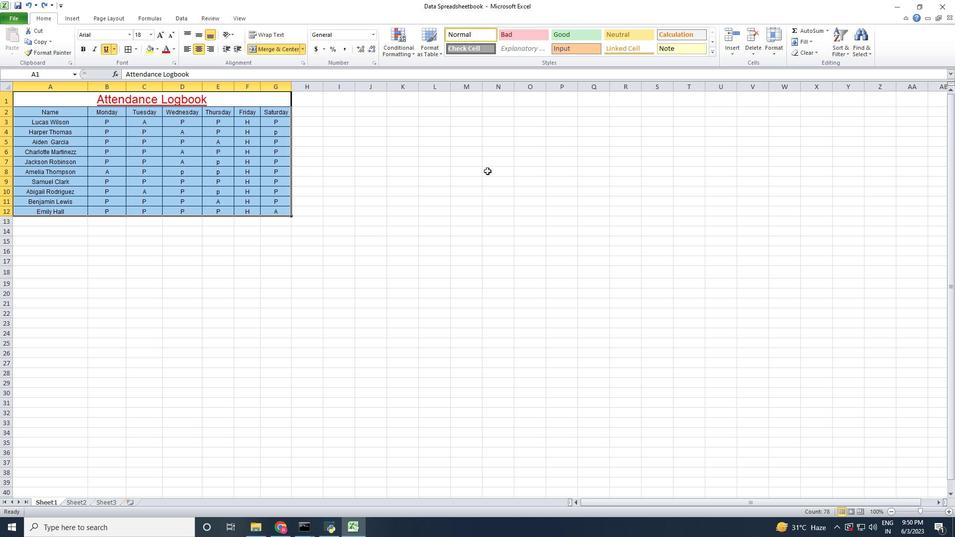 
Action: Mouse moved to (45, 111)
Screenshot: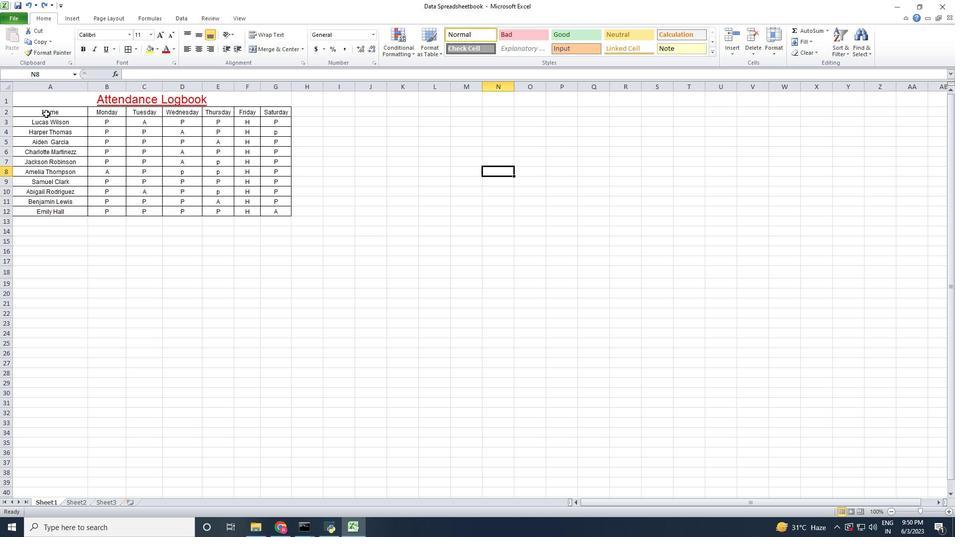 
Action: Mouse pressed left at (45, 111)
Screenshot: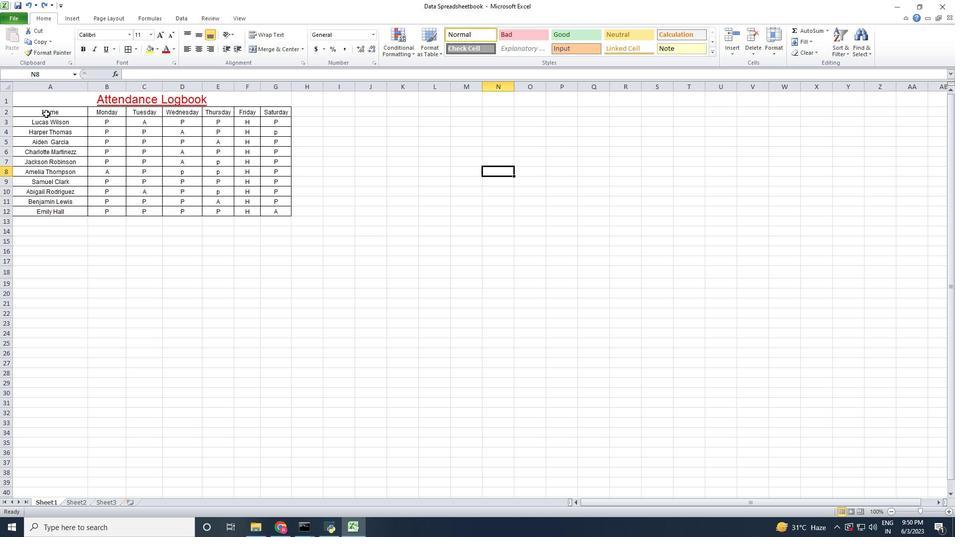 
Action: Mouse moved to (396, 35)
Screenshot: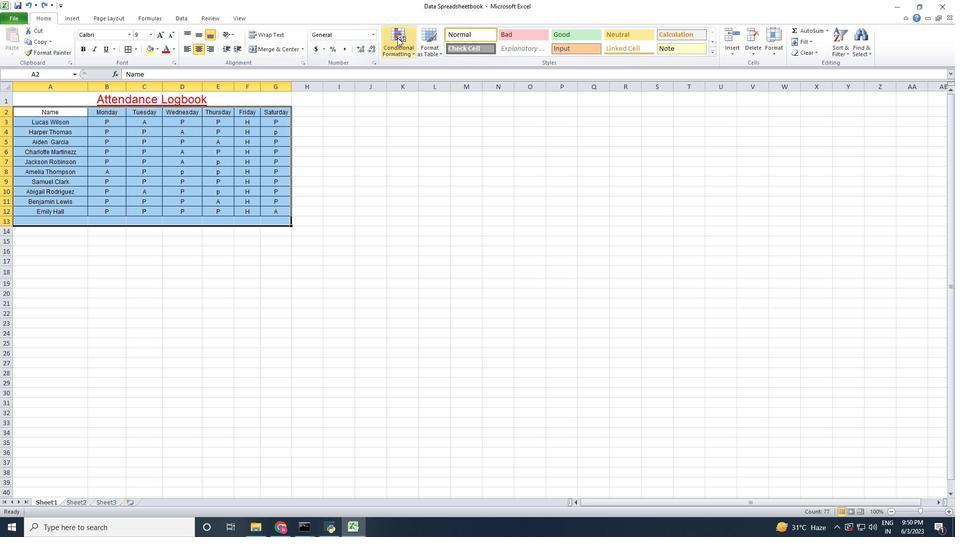 
Action: Mouse pressed left at (396, 35)
Screenshot: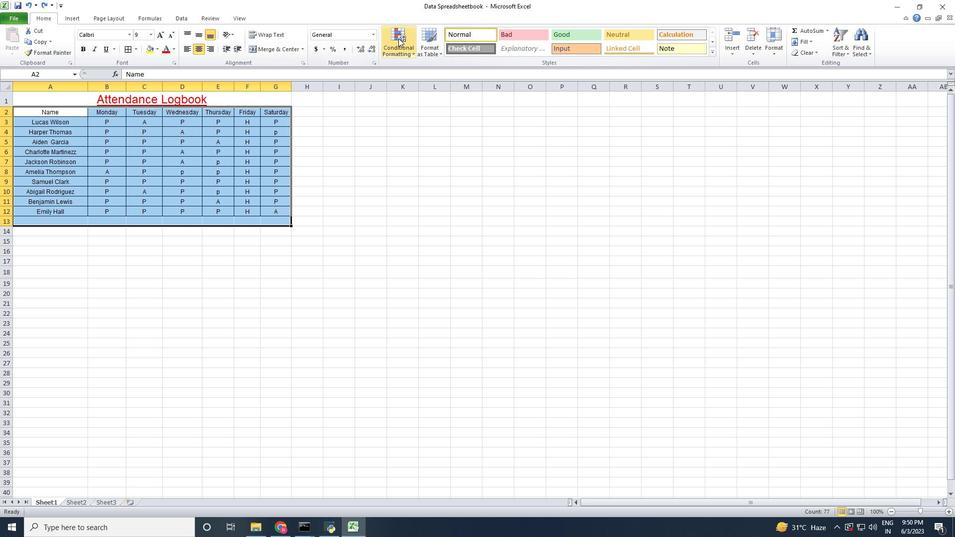 
Action: Mouse moved to (408, 69)
Screenshot: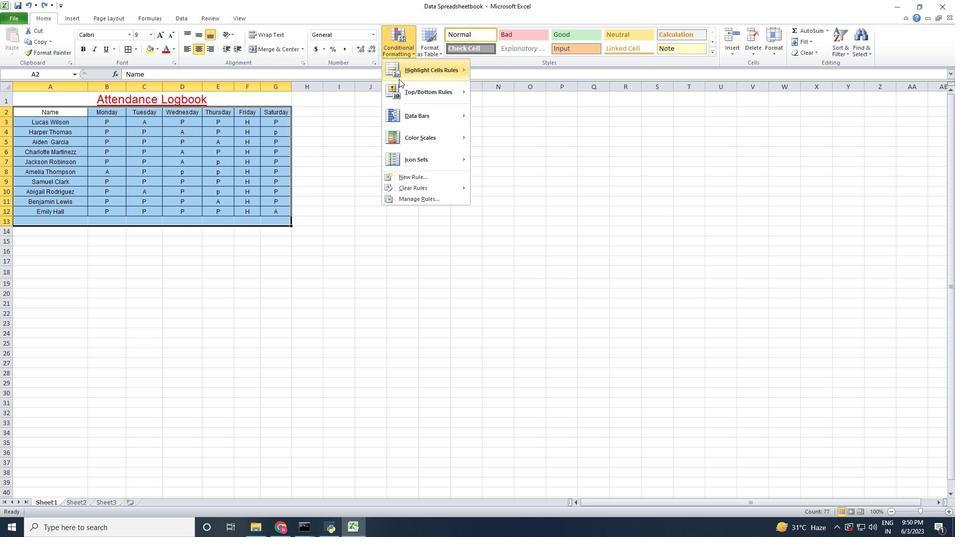 
Action: Mouse pressed left at (408, 69)
Screenshot: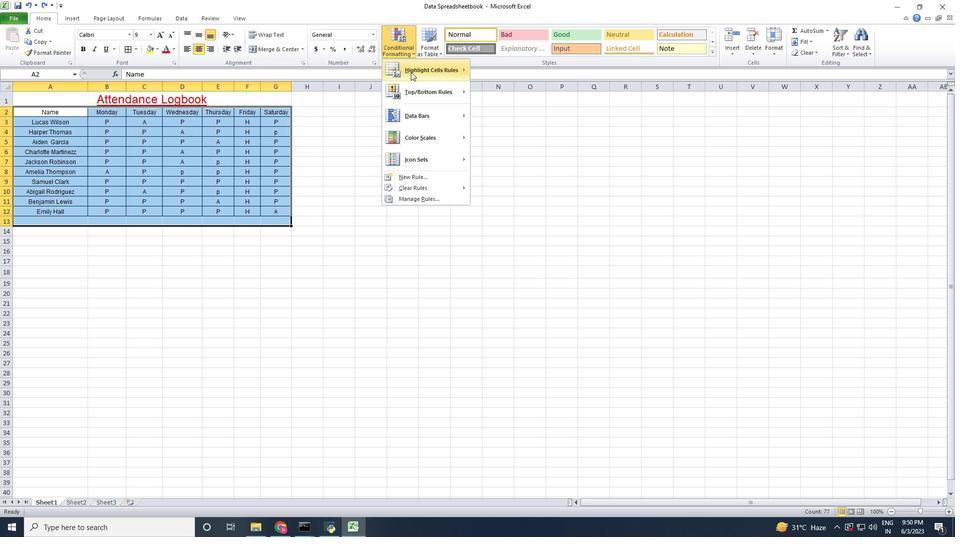 
Action: Mouse moved to (497, 74)
Screenshot: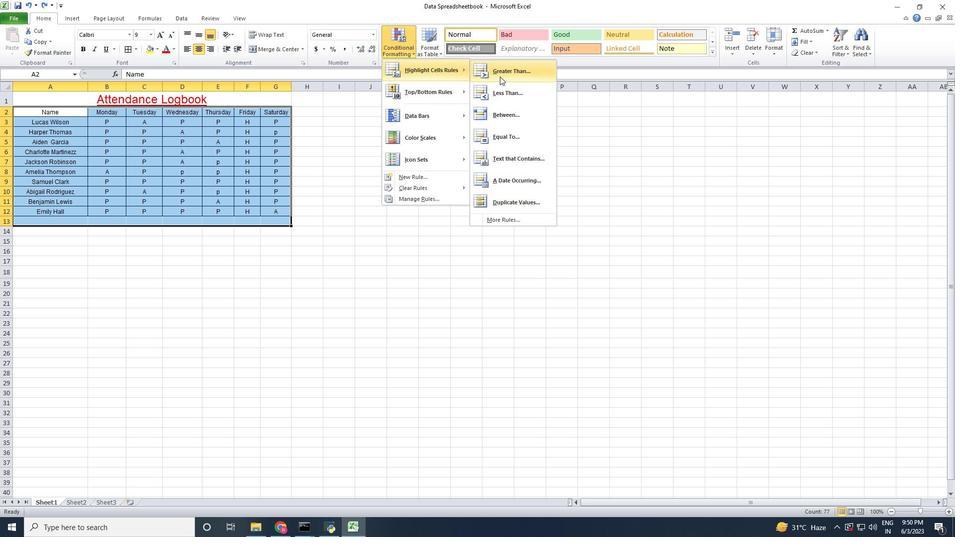 
Action: Mouse pressed left at (497, 74)
Screenshot: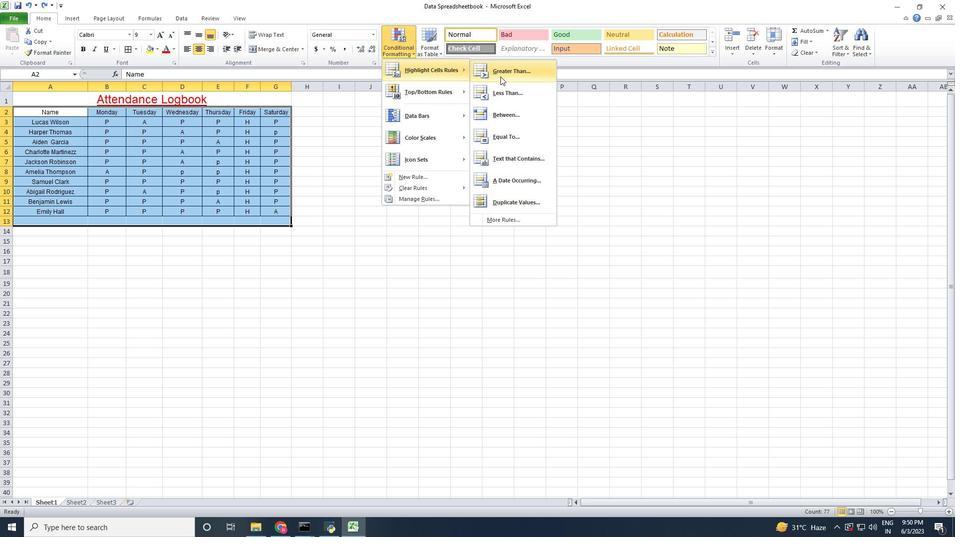 
Action: Mouse moved to (197, 251)
Screenshot: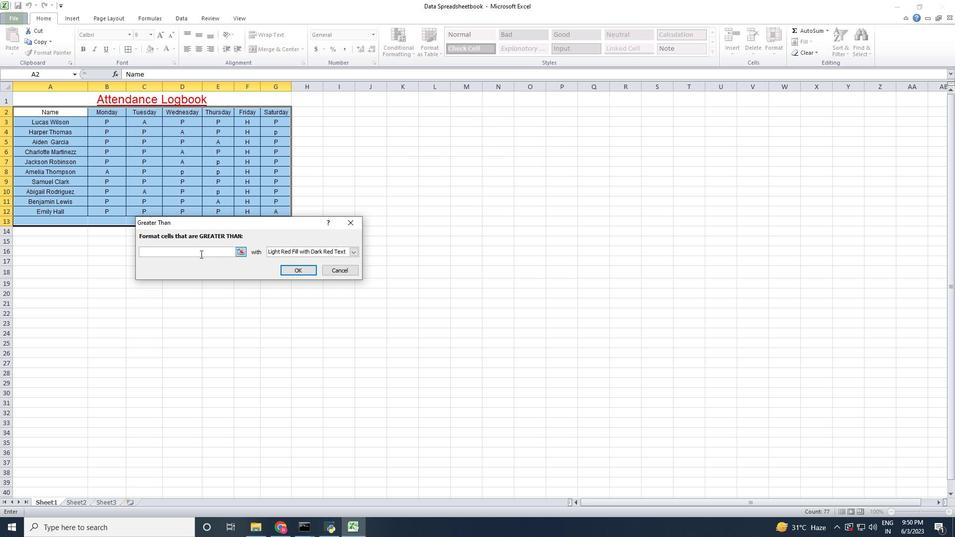 
Action: Mouse pressed left at (197, 251)
Screenshot: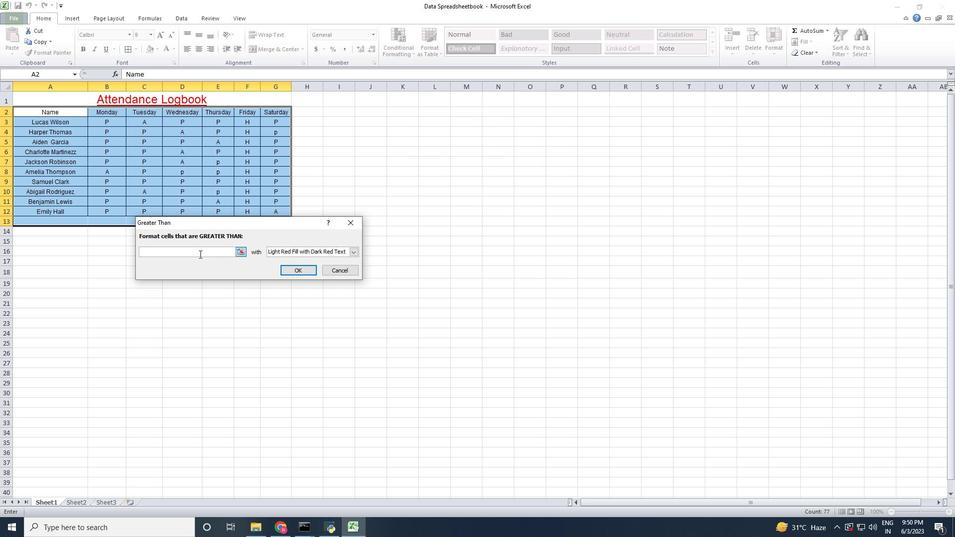 
Action: Mouse moved to (199, 251)
Screenshot: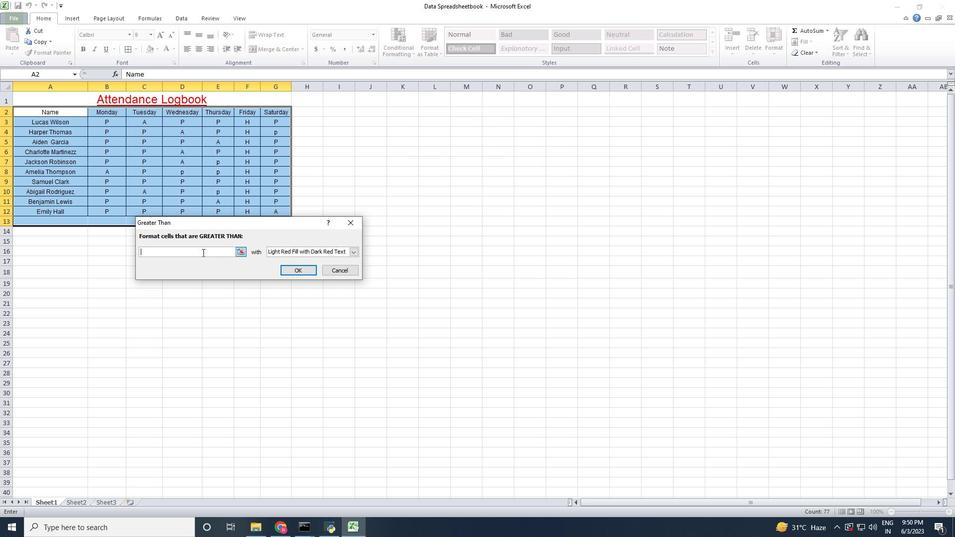 
Action: Key pressed 5
Screenshot: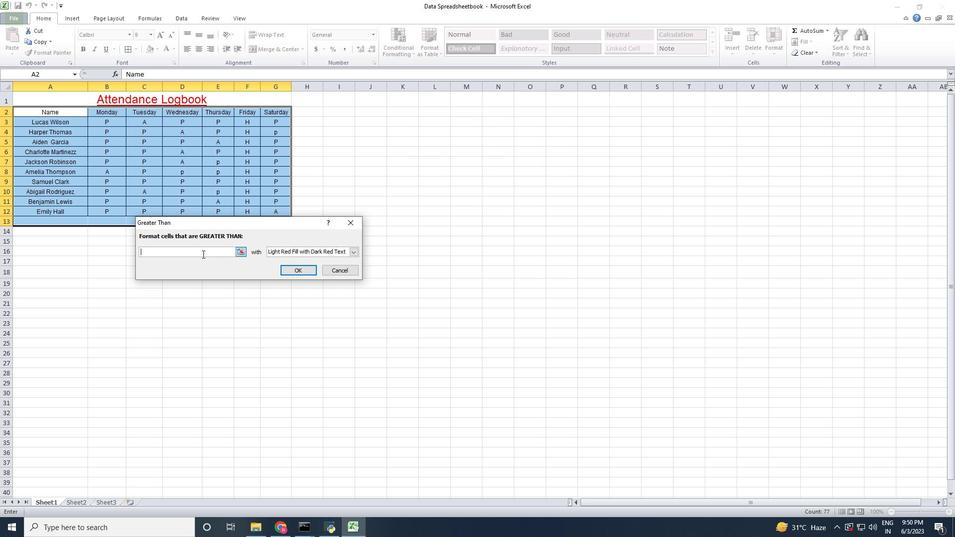 
Action: Mouse moved to (350, 247)
Screenshot: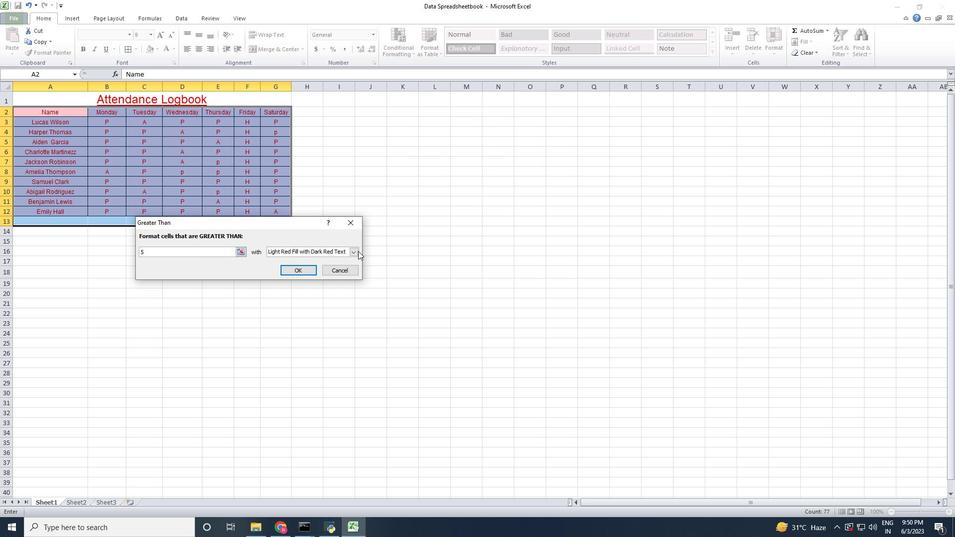 
Action: Mouse pressed left at (350, 247)
Screenshot: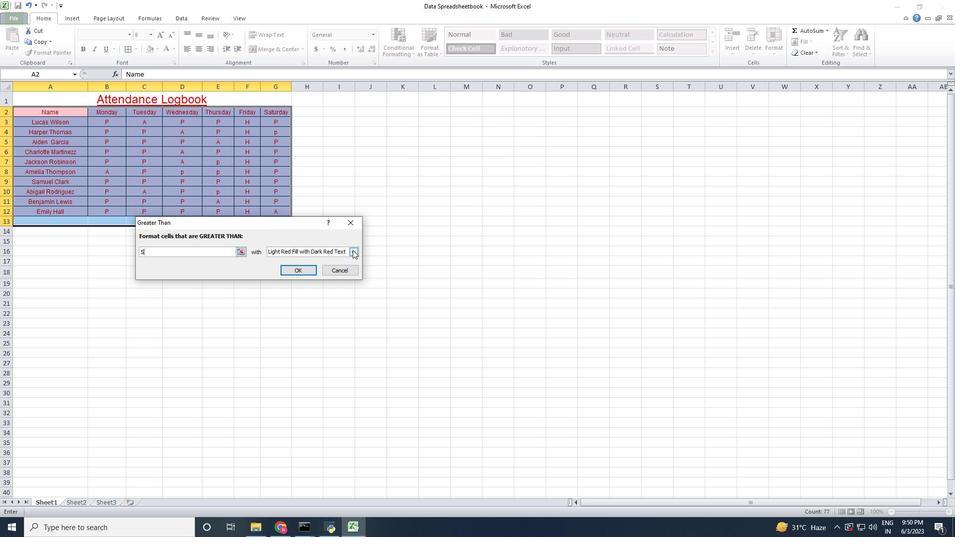 
Action: Mouse moved to (338, 263)
Screenshot: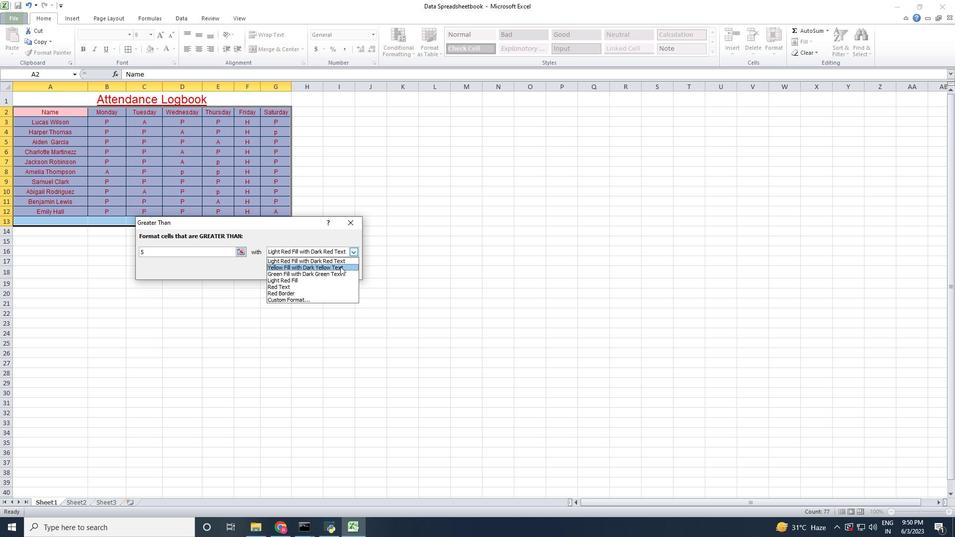 
Action: Mouse pressed left at (338, 263)
Screenshot: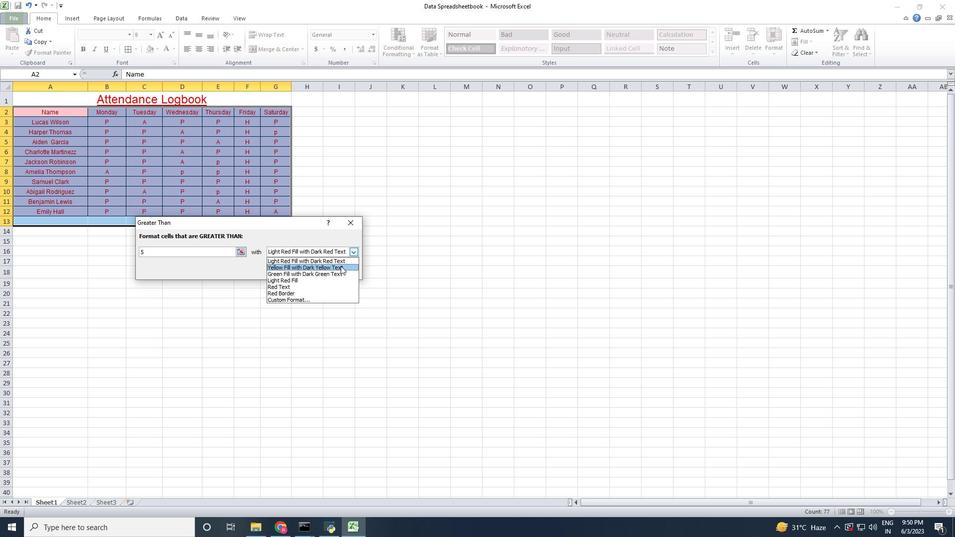 
Action: Mouse moved to (302, 271)
Screenshot: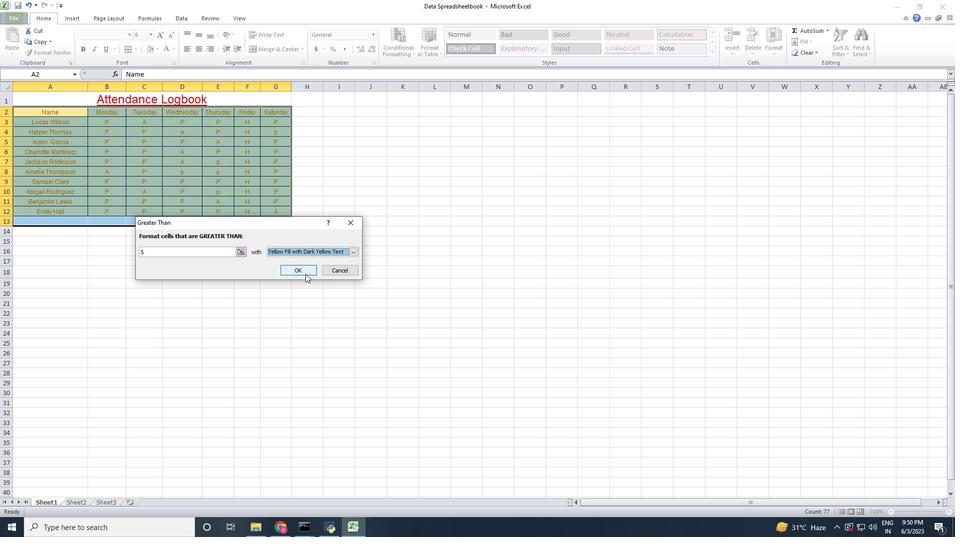 
Action: Mouse pressed left at (302, 271)
Screenshot: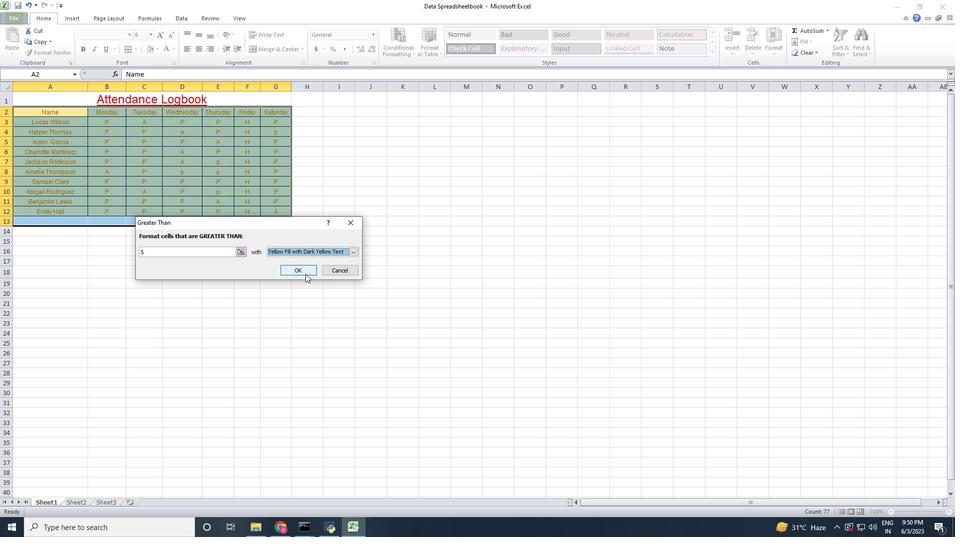 
Action: Mouse moved to (364, 249)
Screenshot: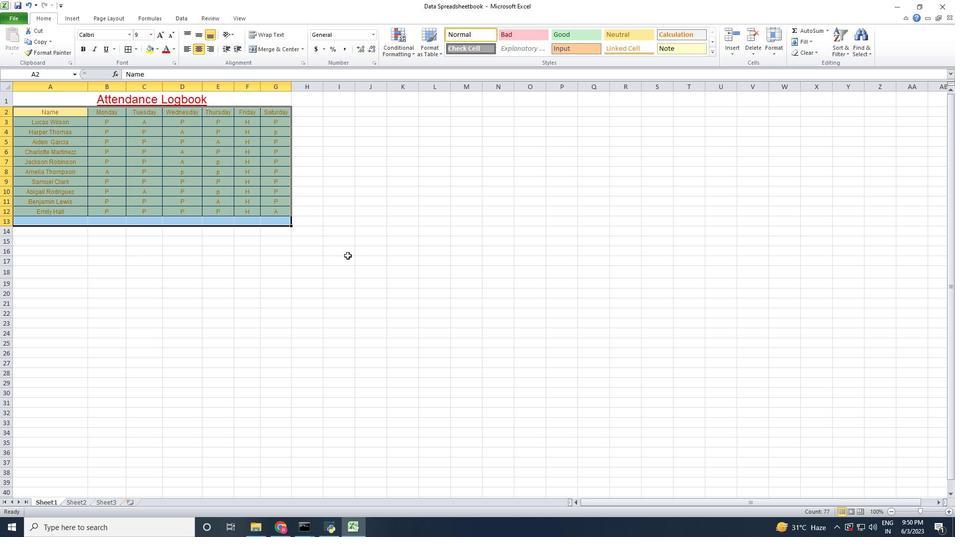 
Action: Mouse pressed left at (364, 249)
Screenshot: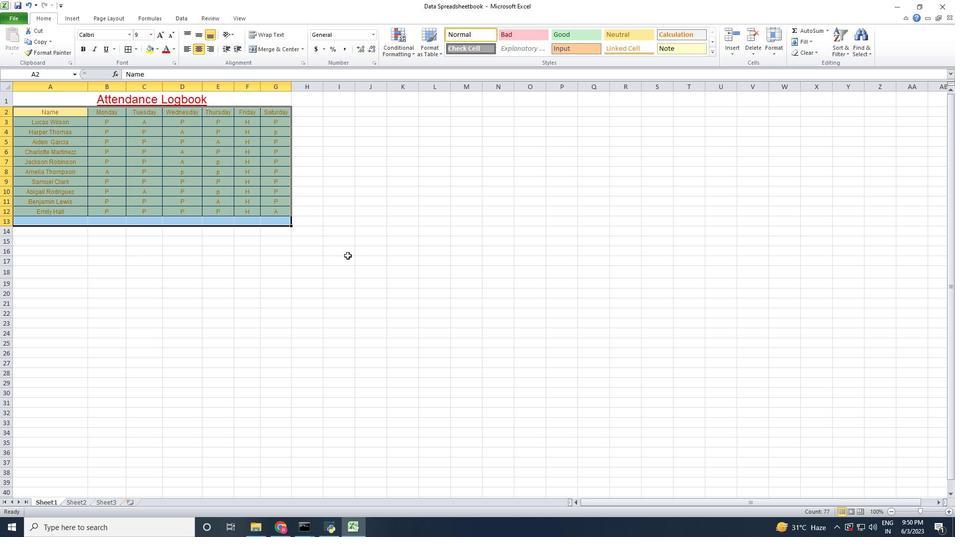 
Action: Mouse moved to (518, 242)
Screenshot: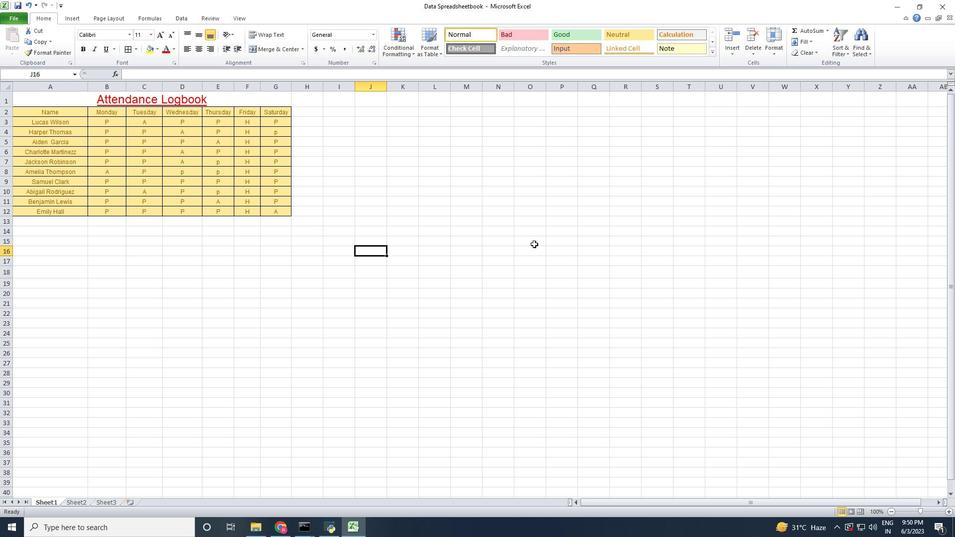 
Action: Key pressed ctrl+S
Screenshot: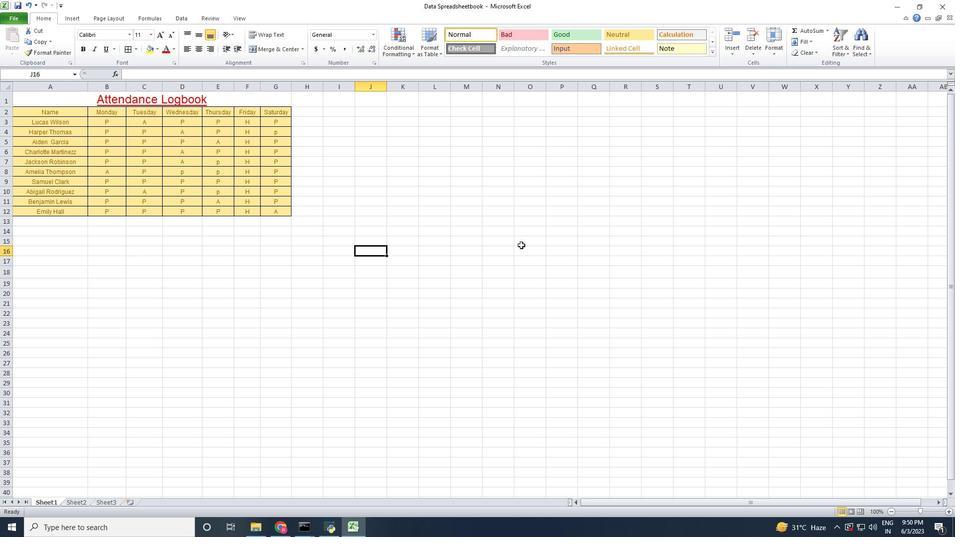 
